 Task: Create a due date automation trigger when advanced on, 2 working days after a card is due add fields with custom field "Resume" set to a number greater than 1 and lower or equal to 10 at 11:00 AM.
Action: Mouse moved to (1218, 93)
Screenshot: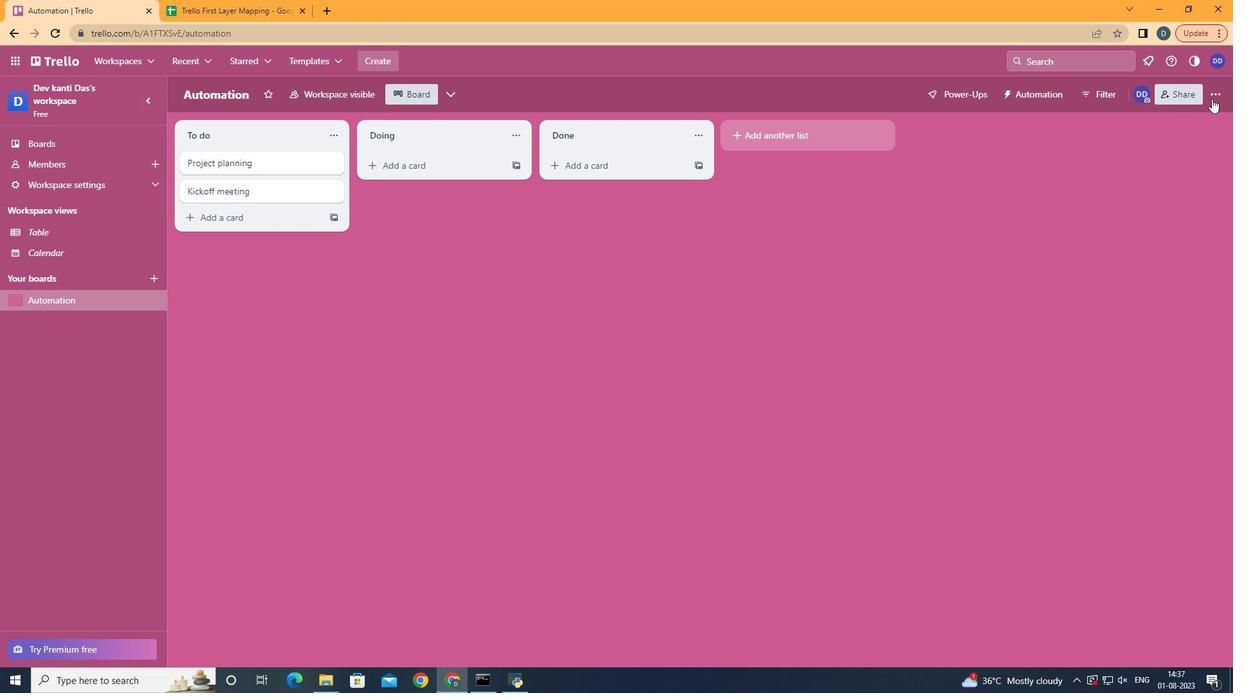 
Action: Mouse pressed left at (1218, 93)
Screenshot: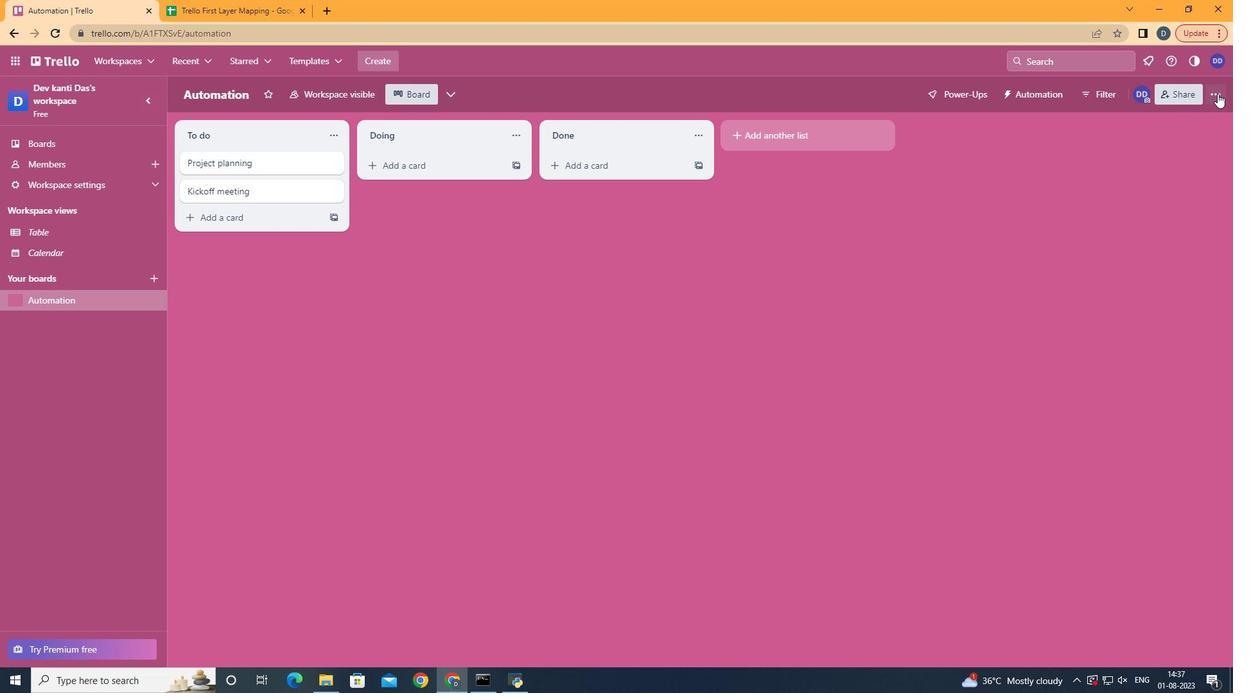 
Action: Mouse moved to (1129, 263)
Screenshot: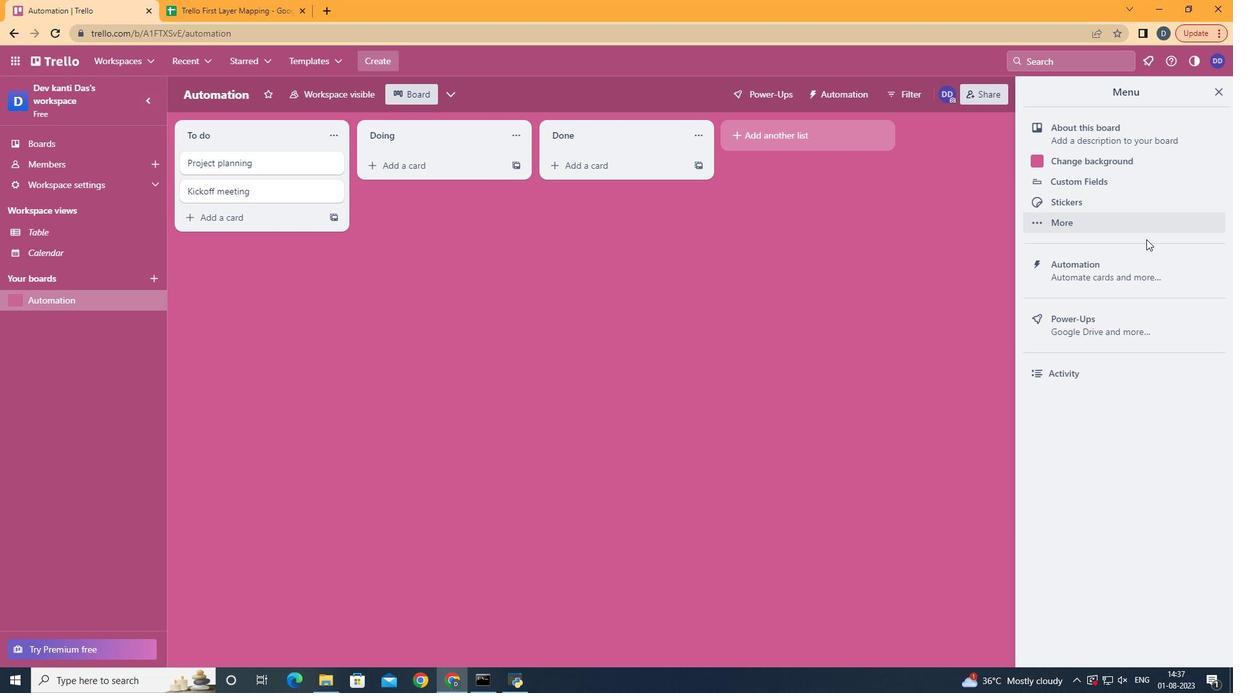 
Action: Mouse pressed left at (1129, 263)
Screenshot: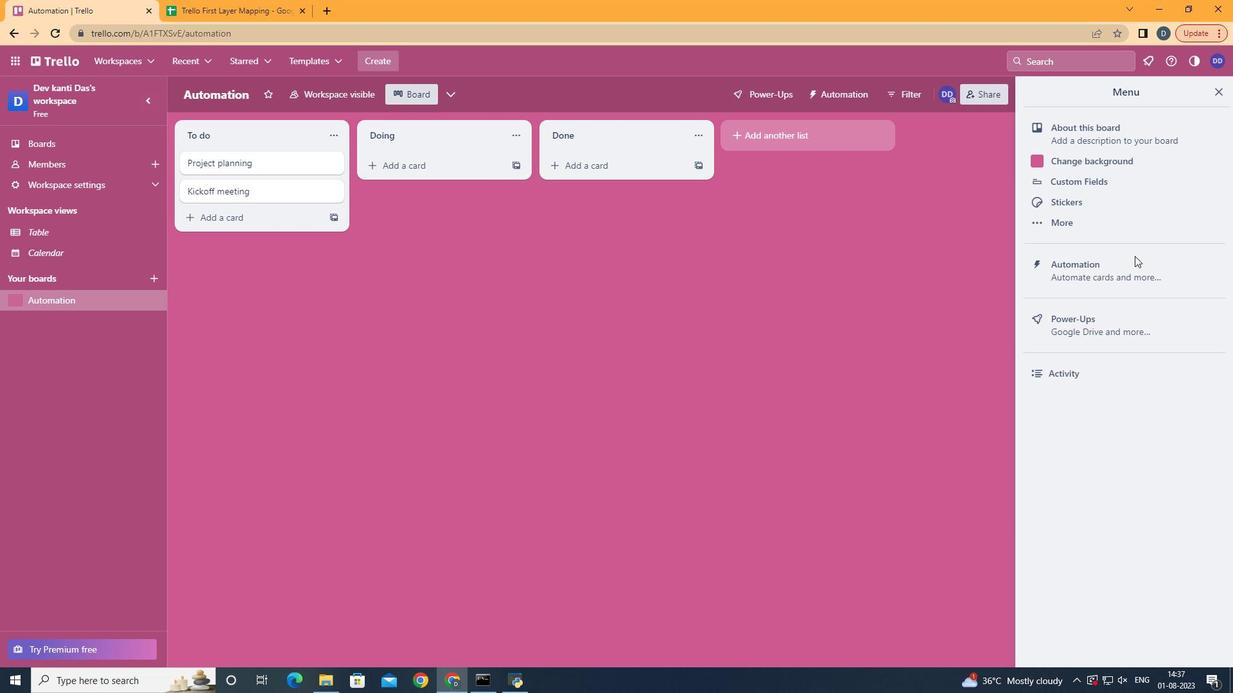 
Action: Mouse moved to (258, 263)
Screenshot: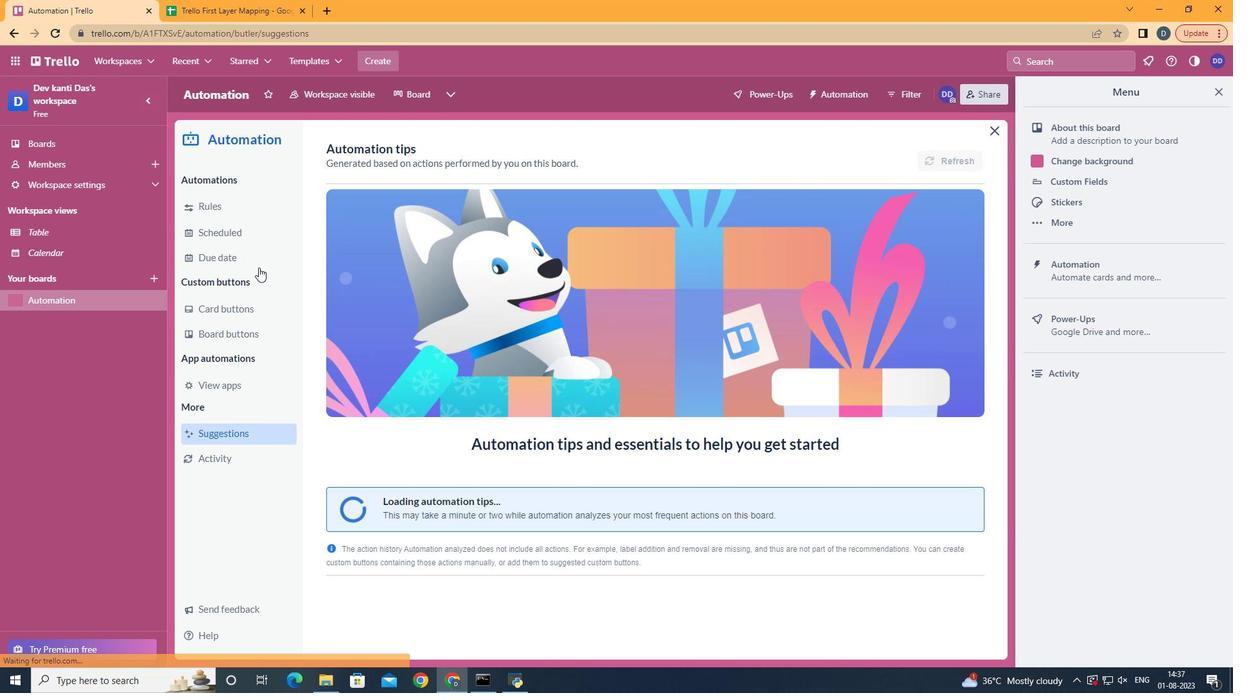 
Action: Mouse pressed left at (258, 263)
Screenshot: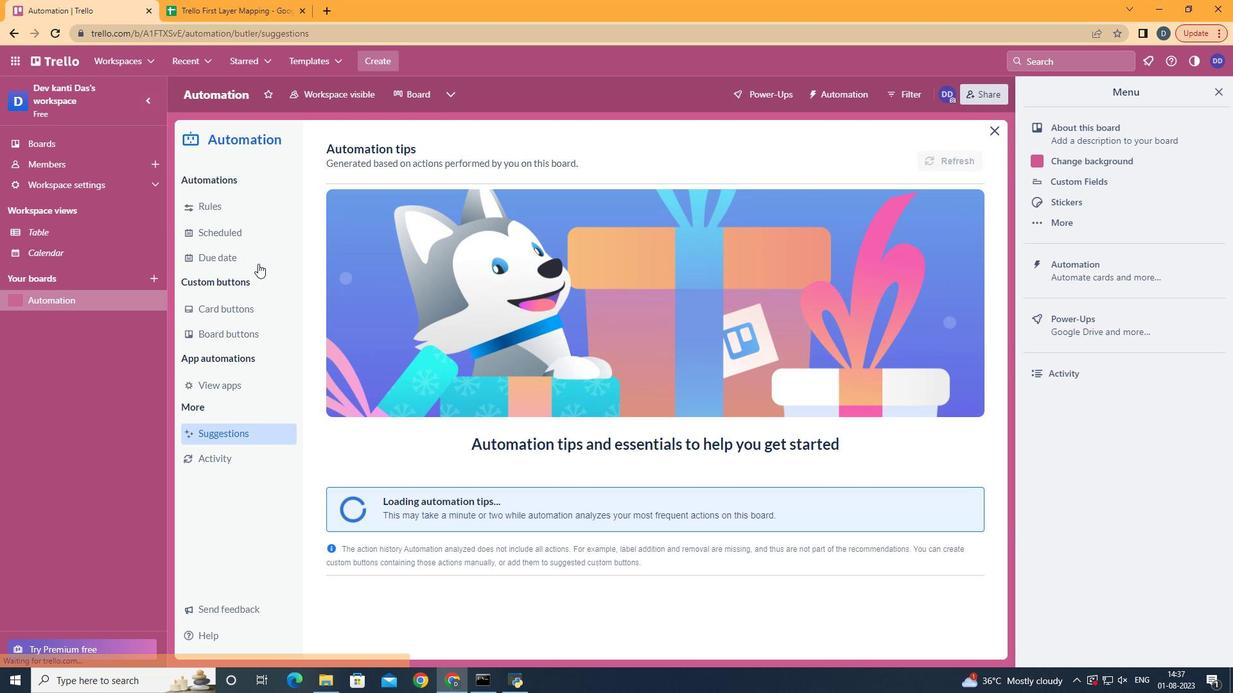 
Action: Mouse moved to (924, 145)
Screenshot: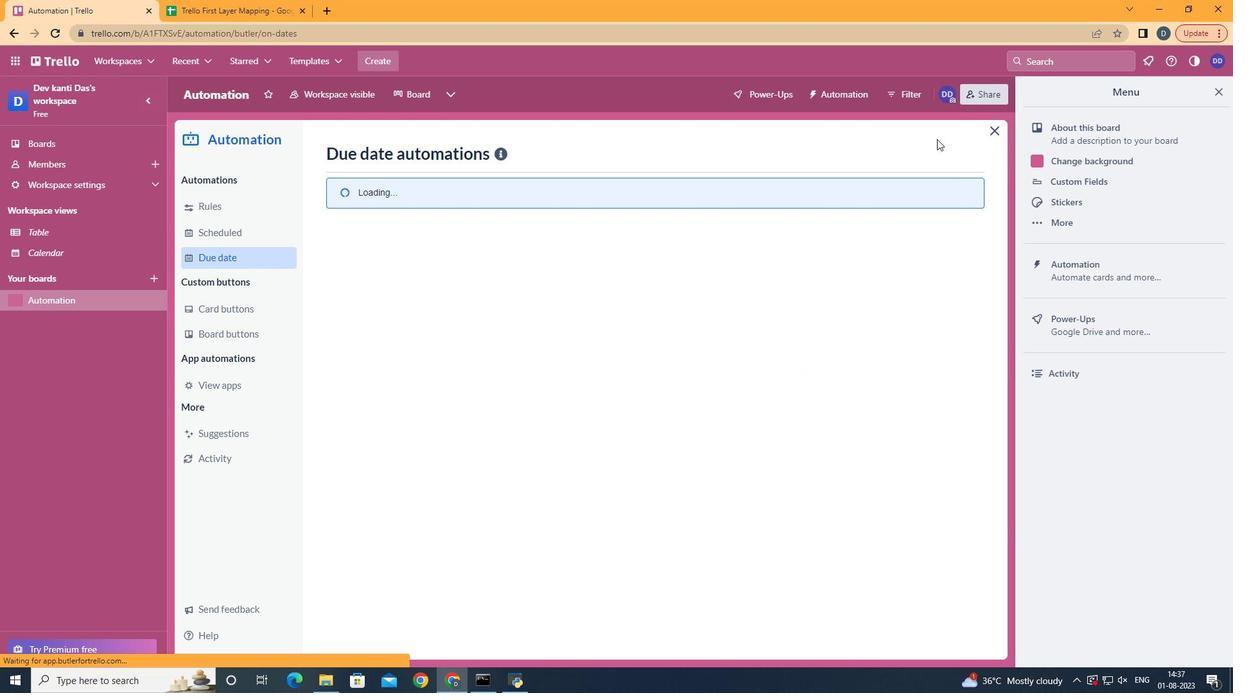 
Action: Mouse pressed left at (924, 145)
Screenshot: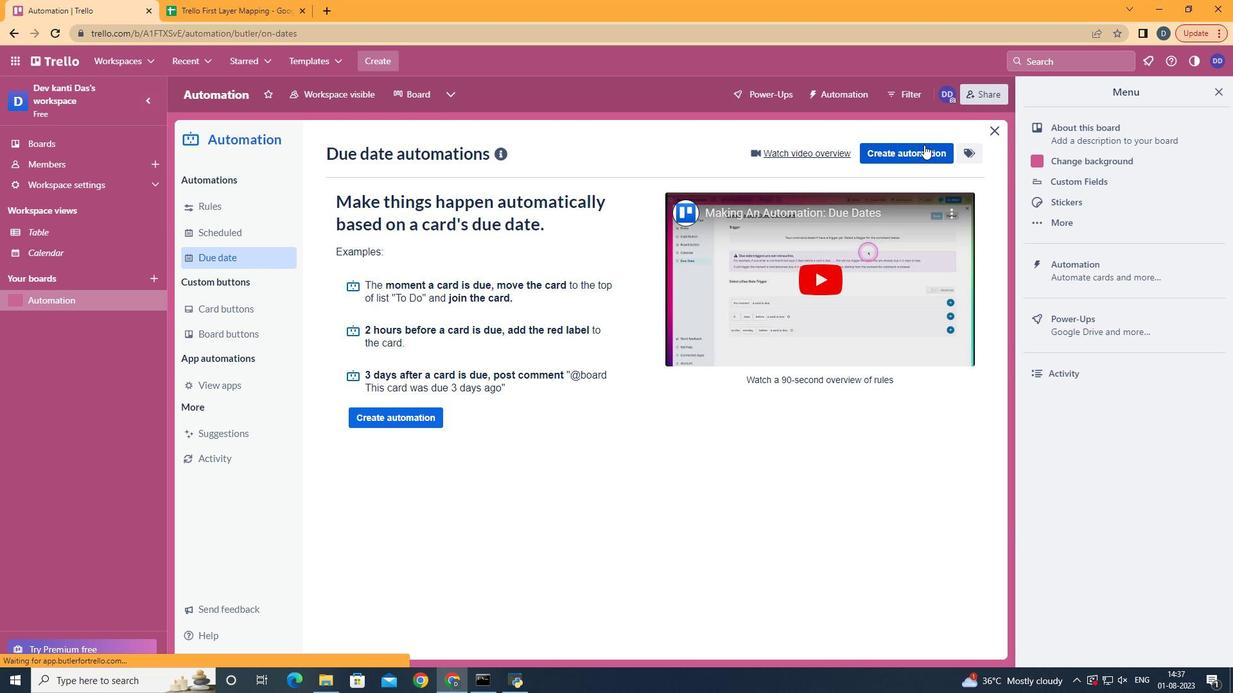 
Action: Mouse moved to (692, 283)
Screenshot: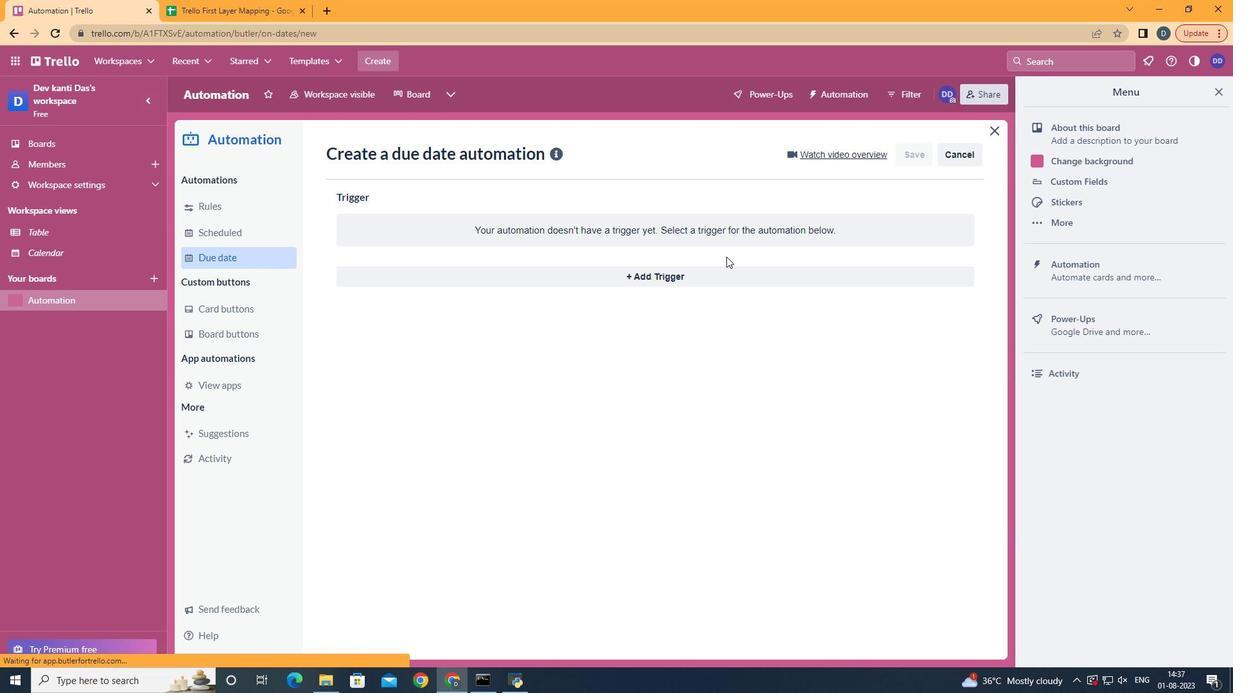 
Action: Mouse pressed left at (692, 283)
Screenshot: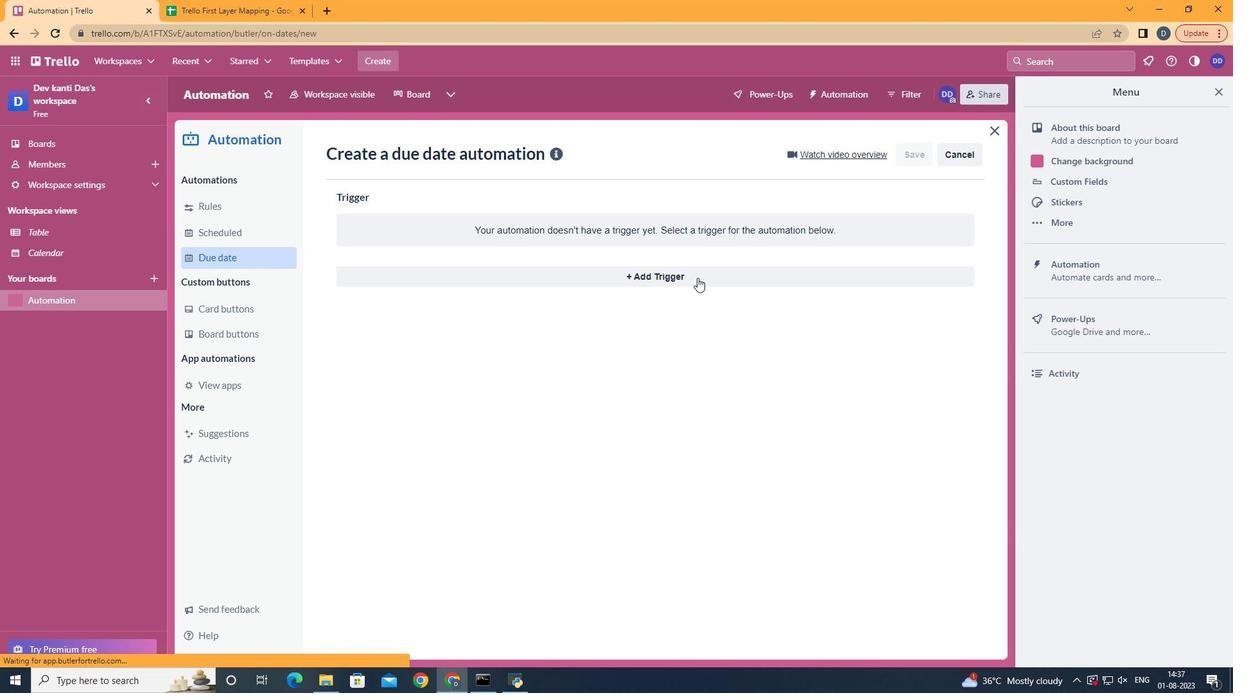 
Action: Mouse moved to (417, 519)
Screenshot: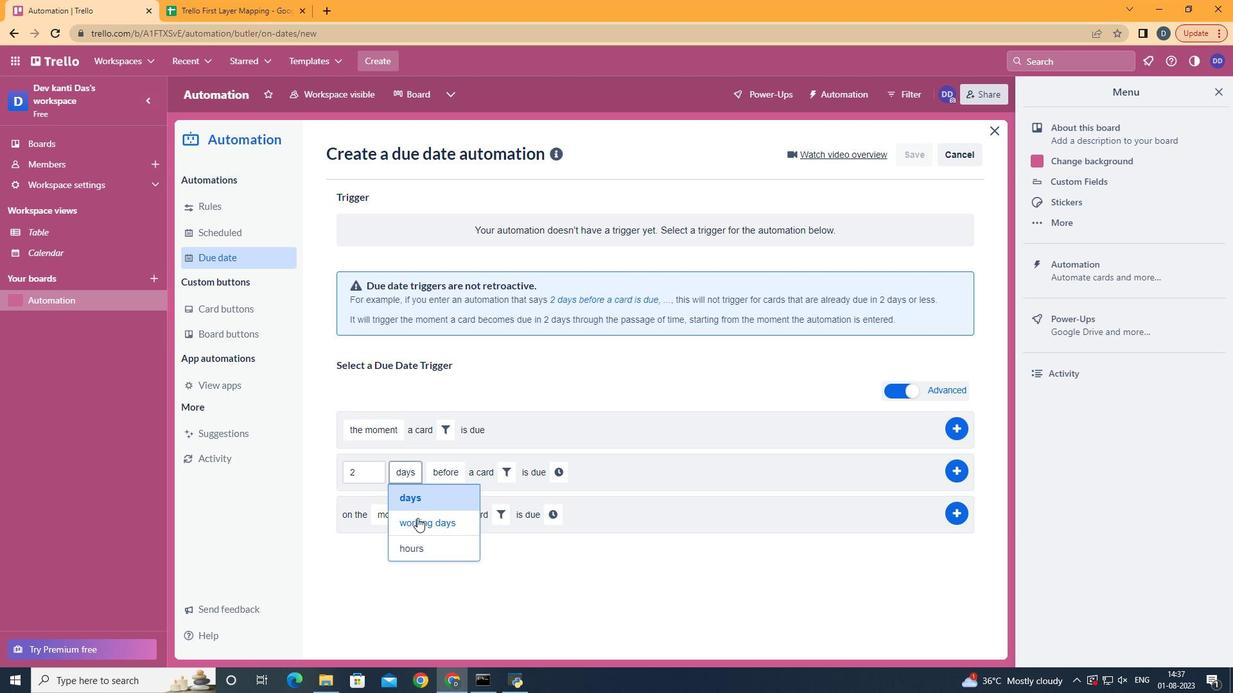 
Action: Mouse pressed left at (417, 519)
Screenshot: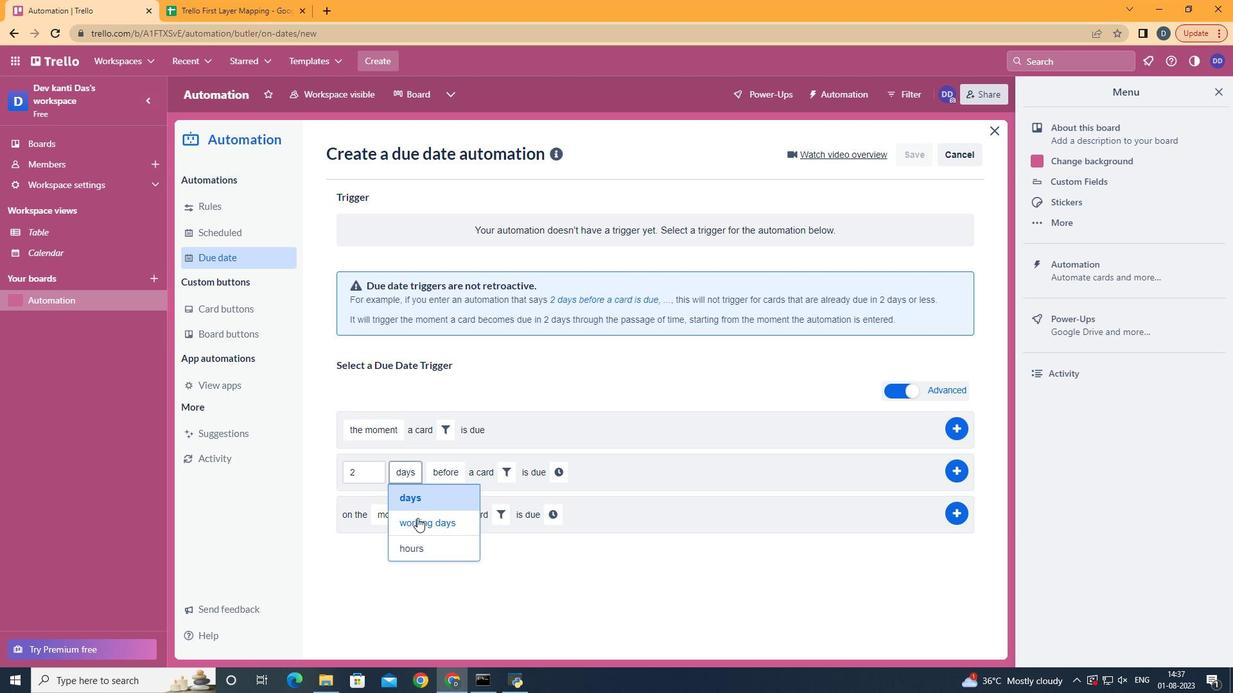 
Action: Mouse moved to (485, 522)
Screenshot: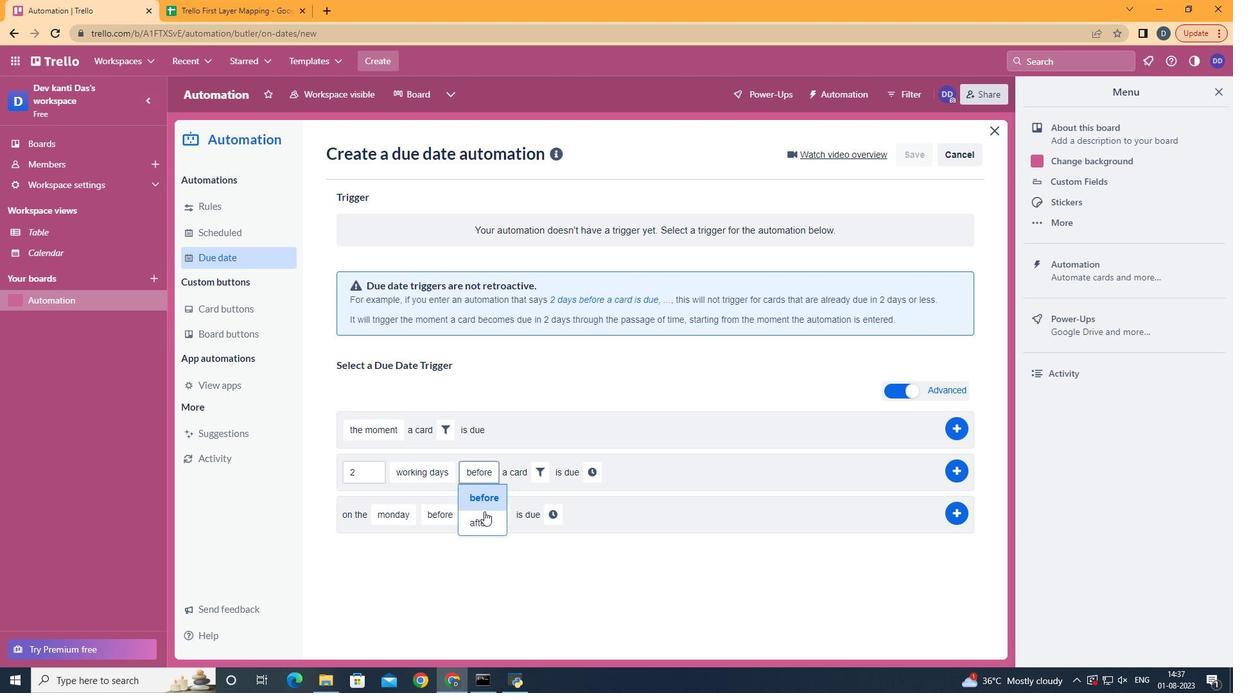 
Action: Mouse pressed left at (485, 522)
Screenshot: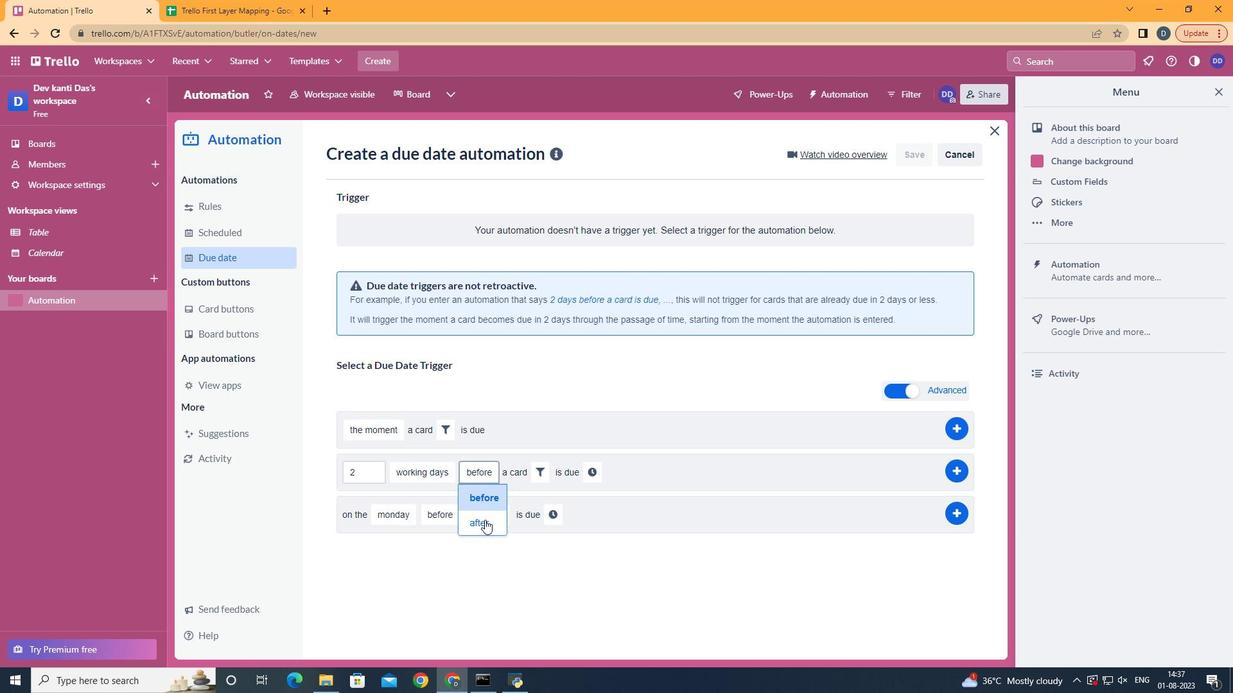 
Action: Mouse moved to (542, 480)
Screenshot: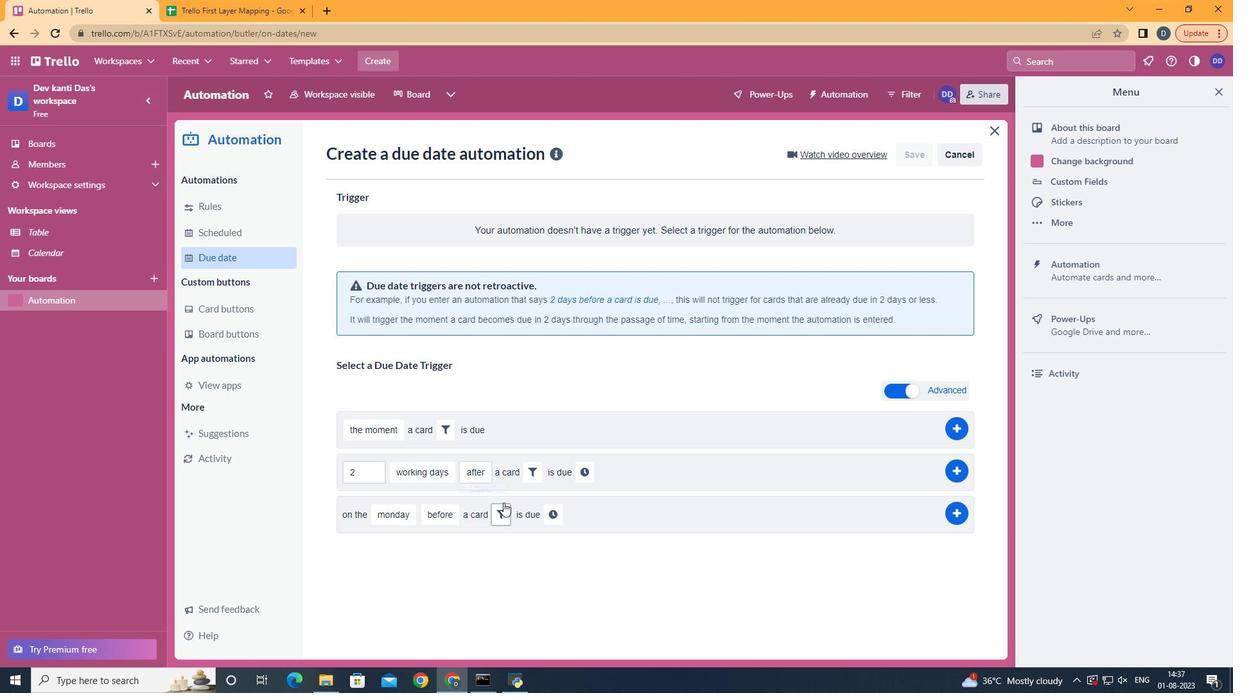 
Action: Mouse pressed left at (542, 480)
Screenshot: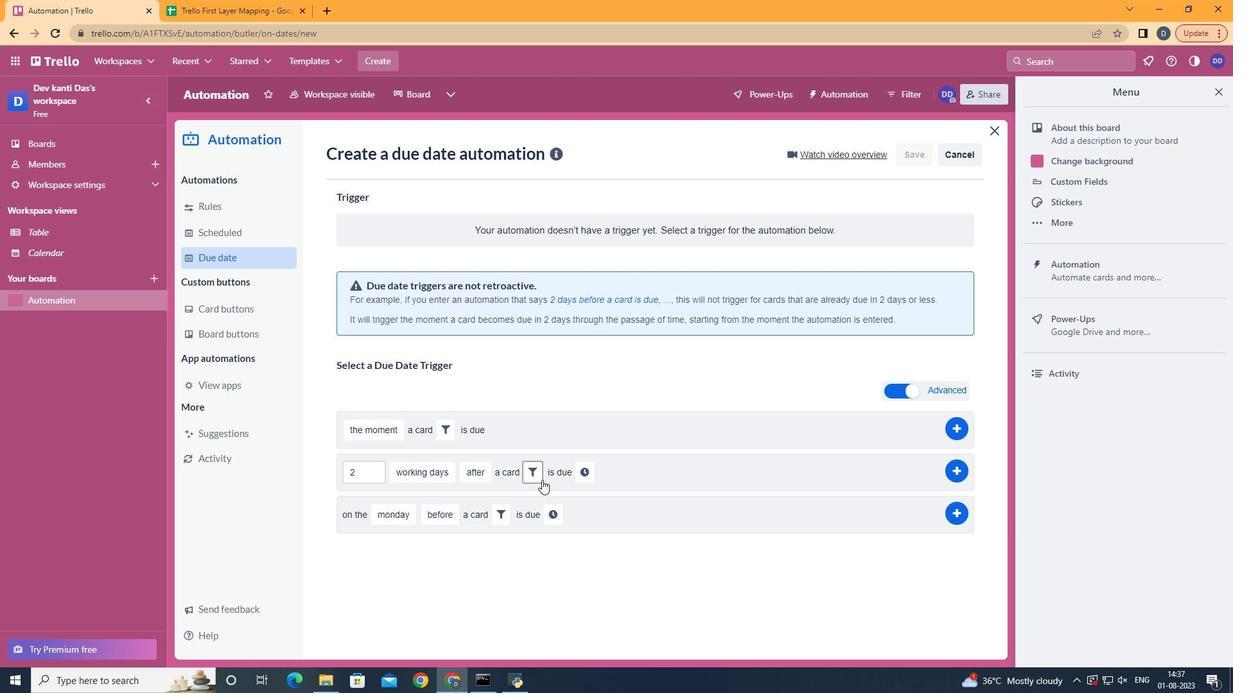 
Action: Mouse moved to (735, 514)
Screenshot: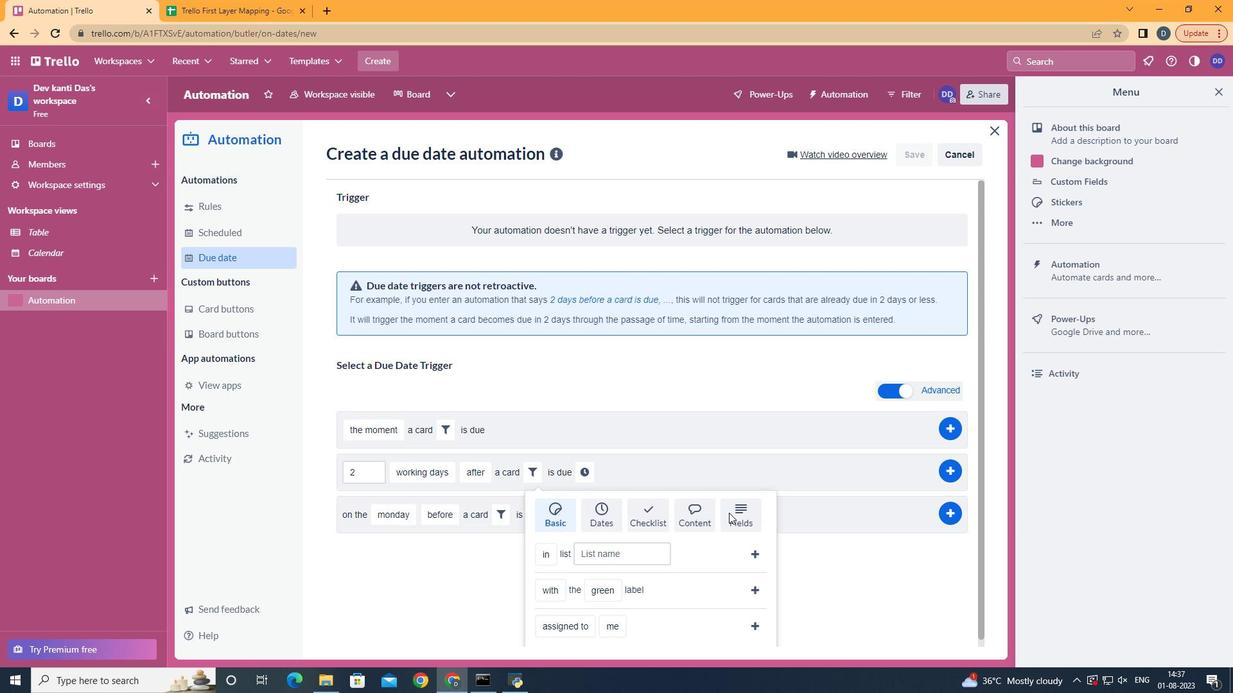 
Action: Mouse pressed left at (735, 514)
Screenshot: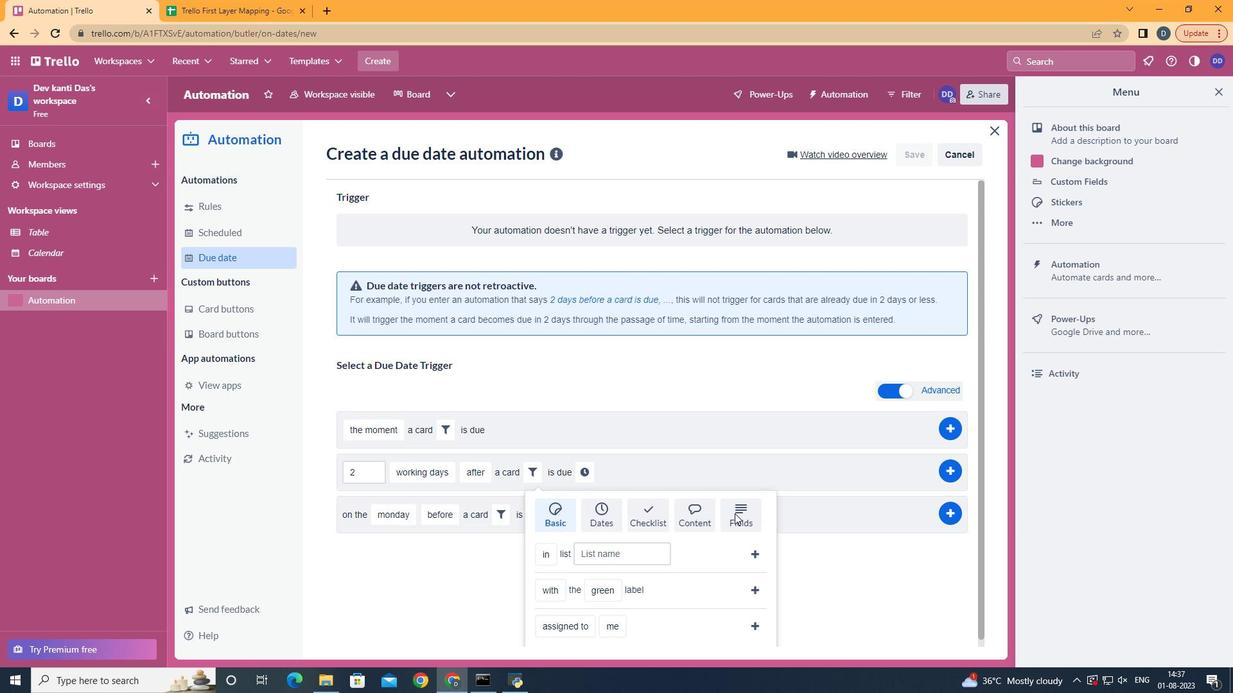 
Action: Mouse scrolled (735, 513) with delta (0, 0)
Screenshot: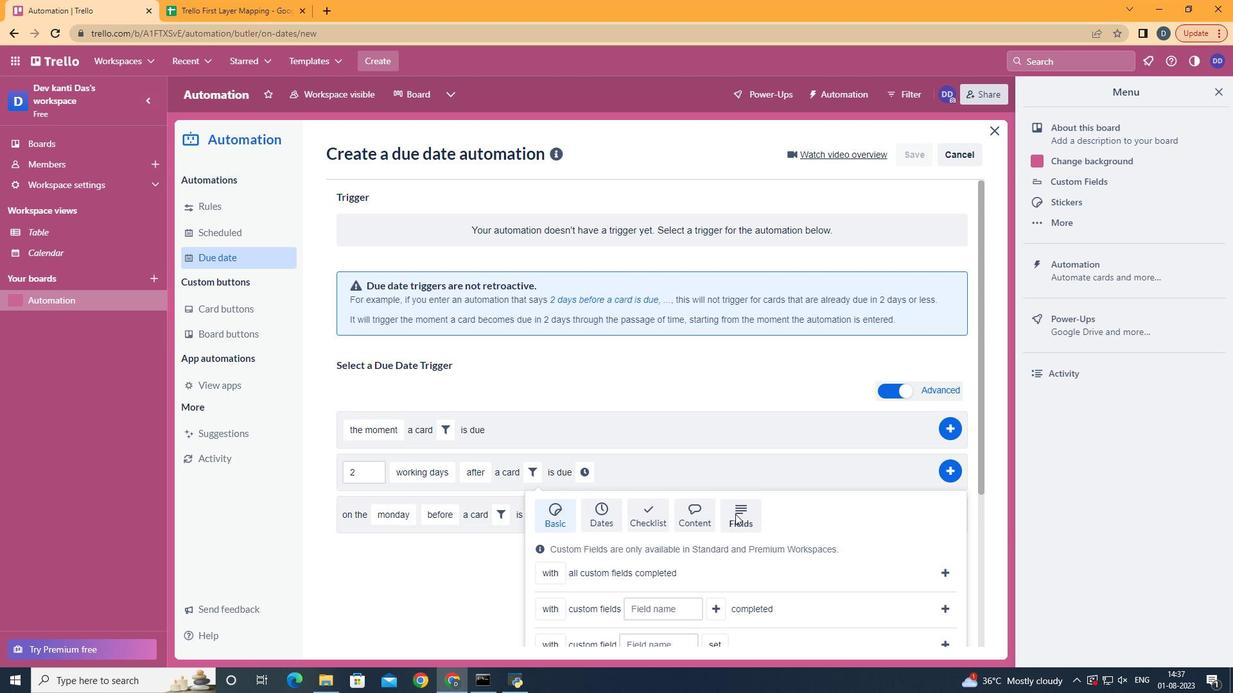 
Action: Mouse scrolled (735, 513) with delta (0, 0)
Screenshot: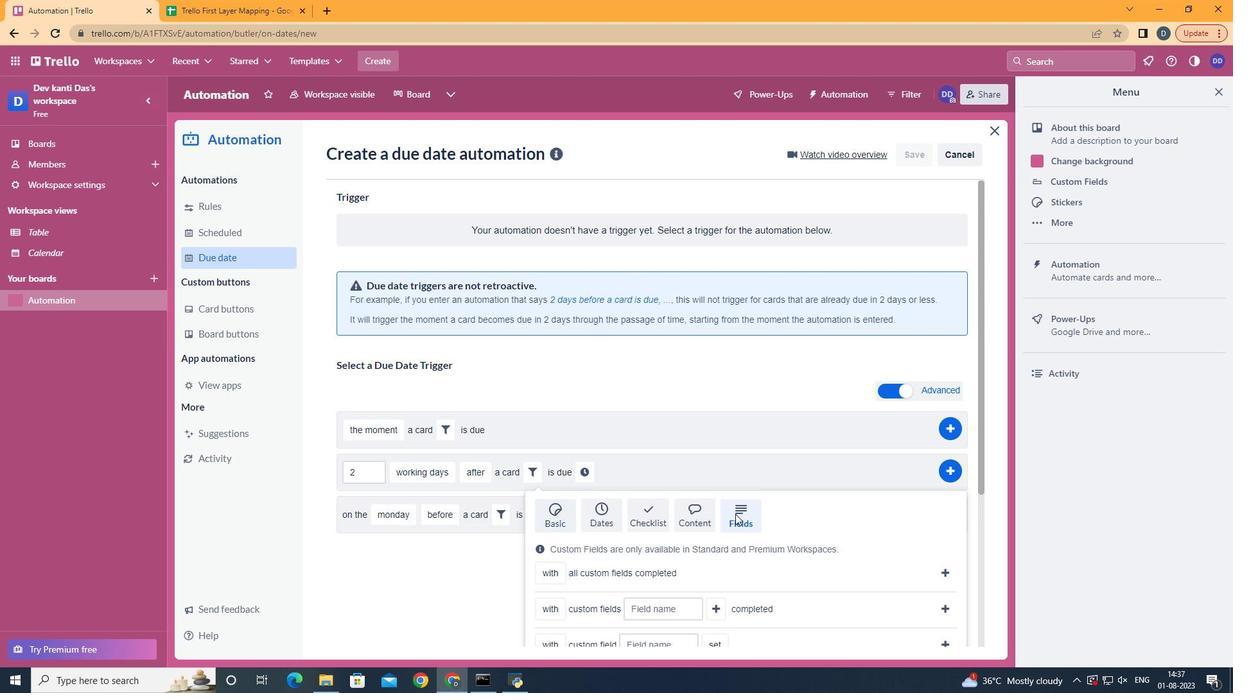 
Action: Mouse scrolled (735, 513) with delta (0, 0)
Screenshot: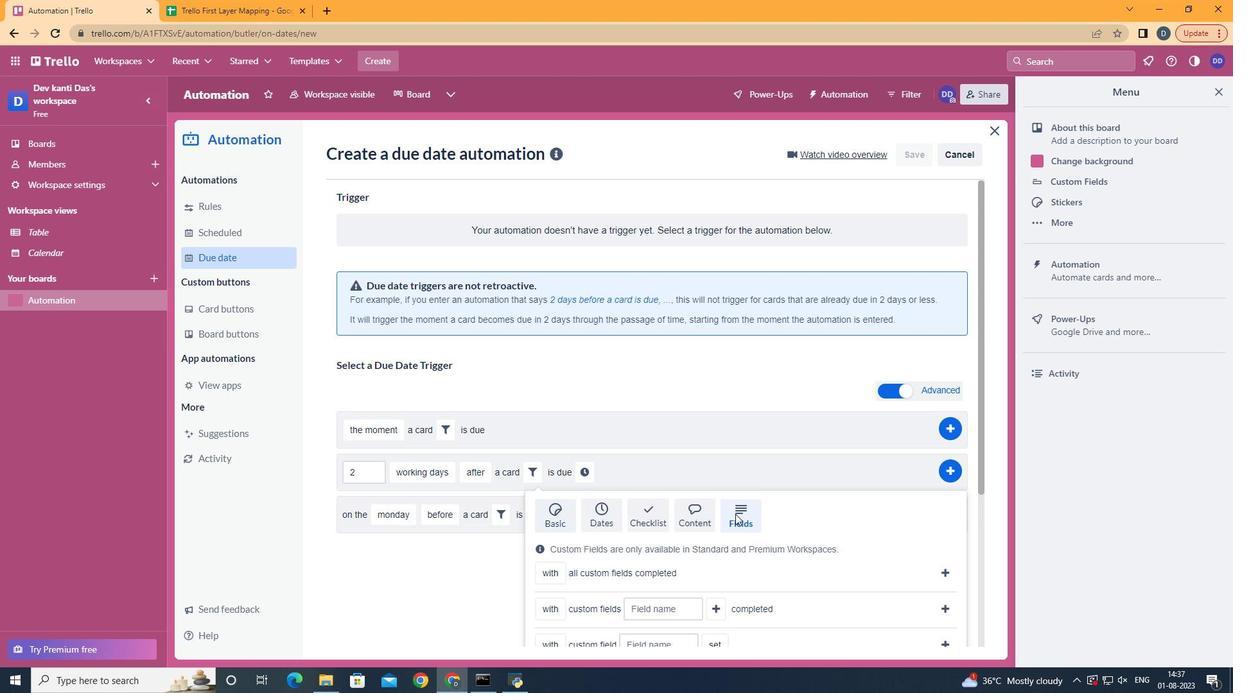 
Action: Mouse scrolled (735, 513) with delta (0, 0)
Screenshot: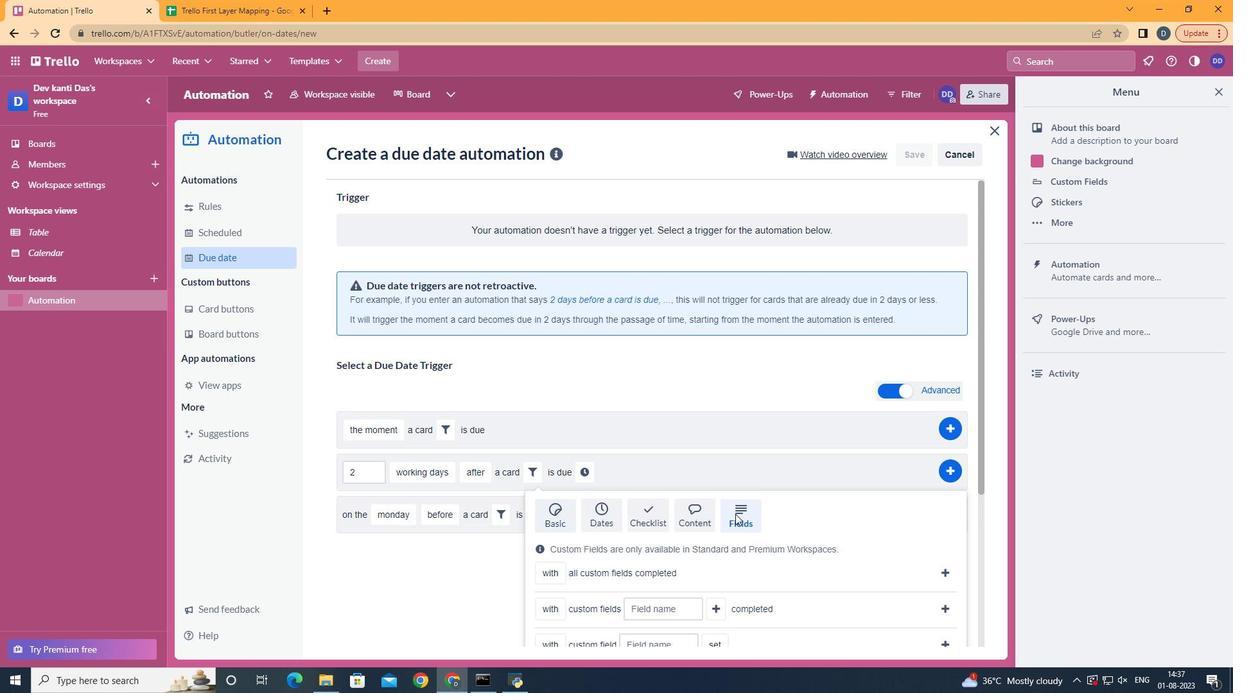 
Action: Mouse scrolled (735, 513) with delta (0, 0)
Screenshot: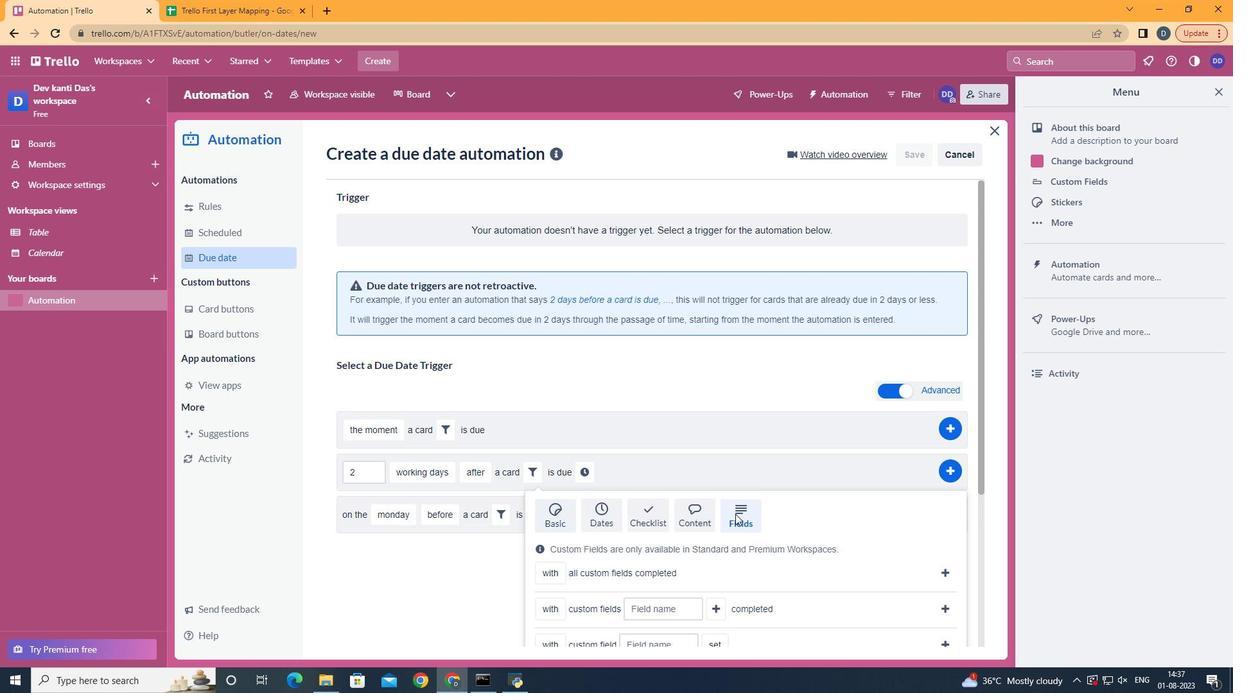 
Action: Mouse scrolled (735, 513) with delta (0, 0)
Screenshot: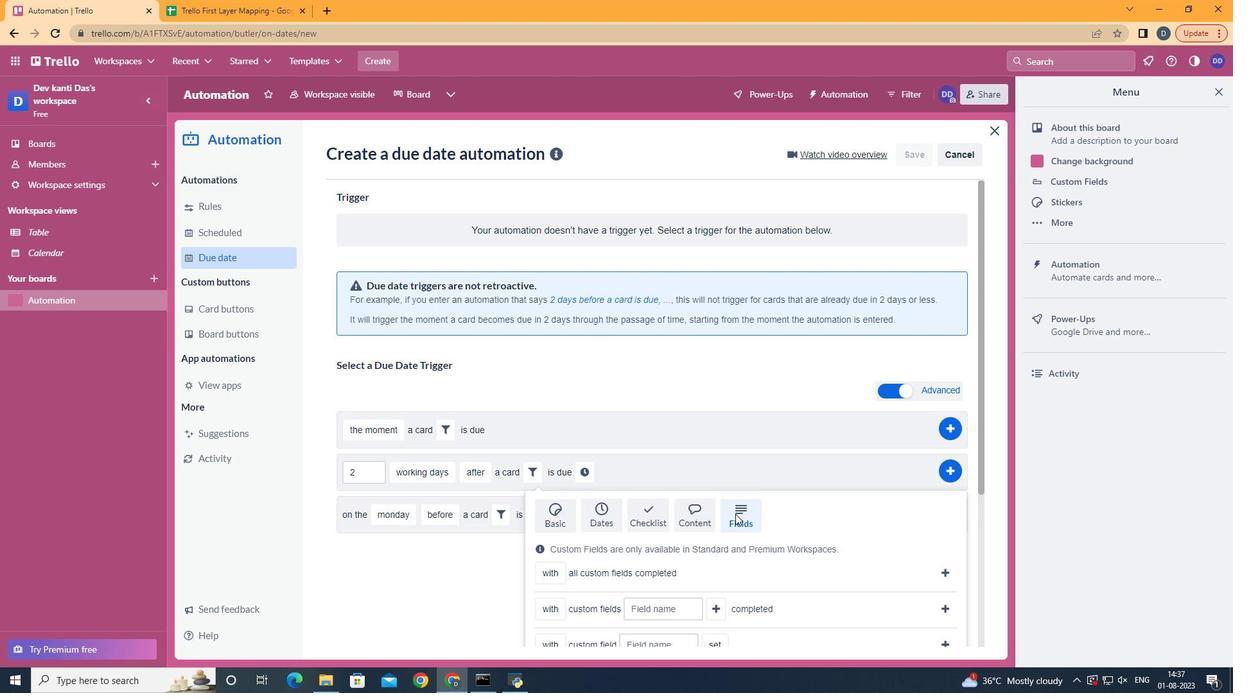 
Action: Mouse moved to (561, 551)
Screenshot: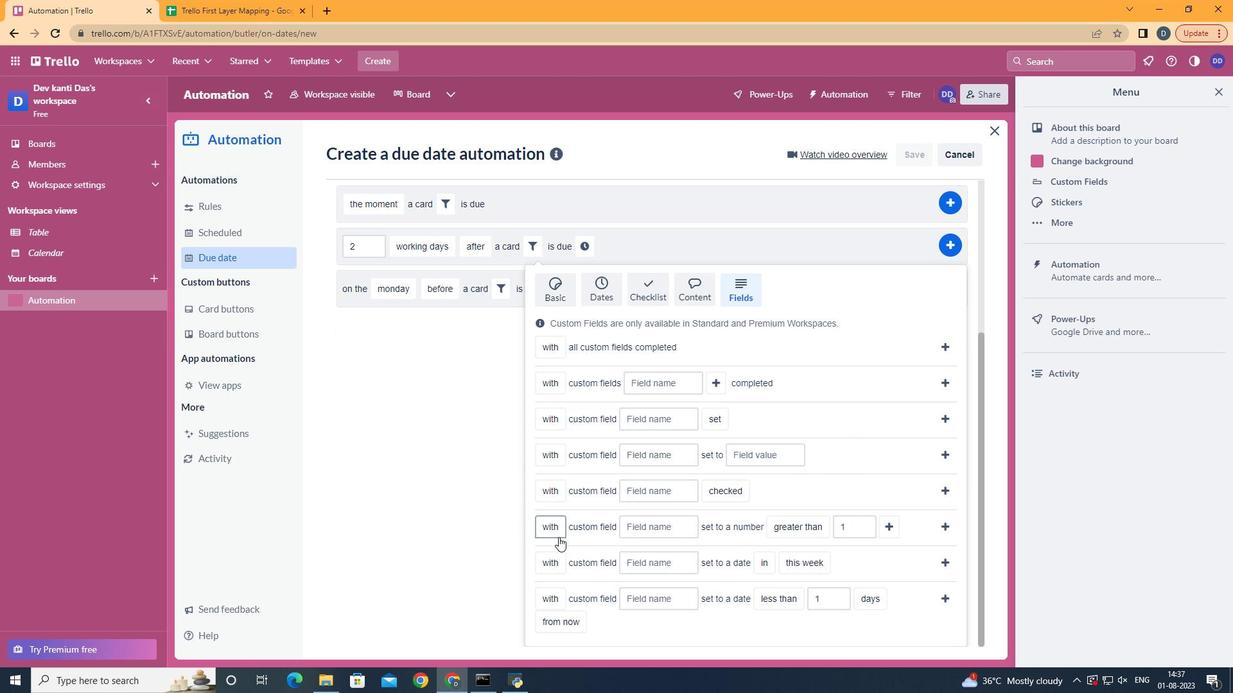 
Action: Mouse pressed left at (561, 551)
Screenshot: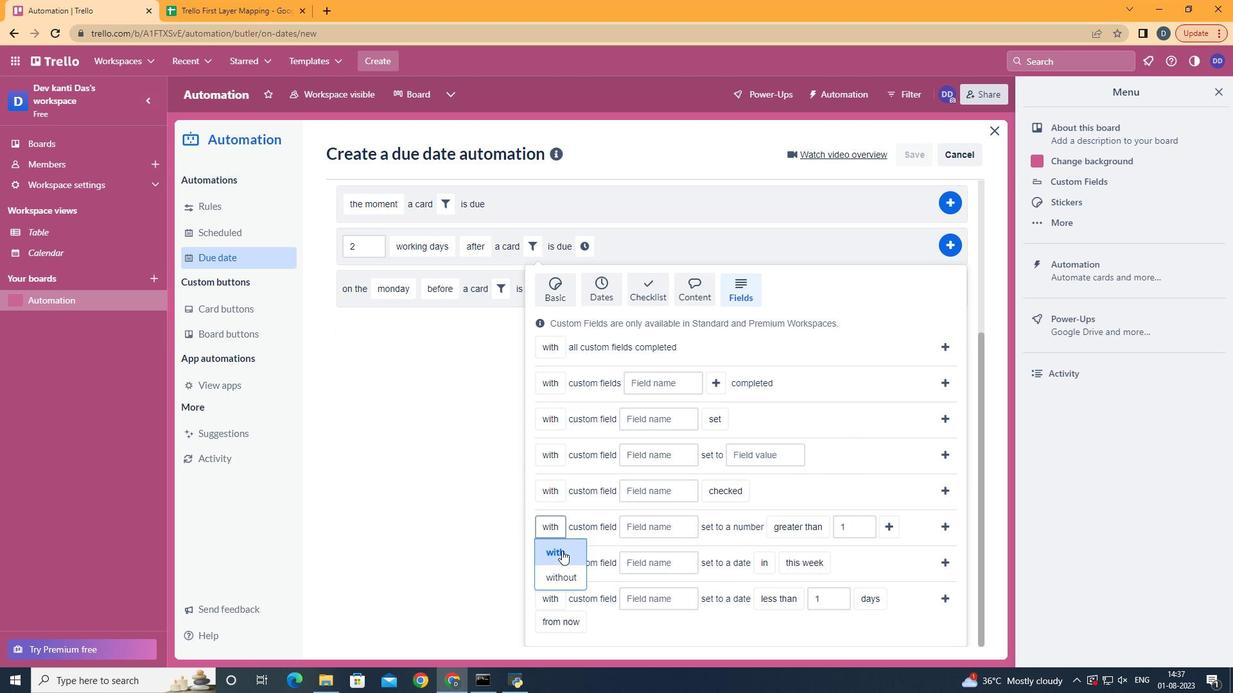 
Action: Mouse moved to (657, 521)
Screenshot: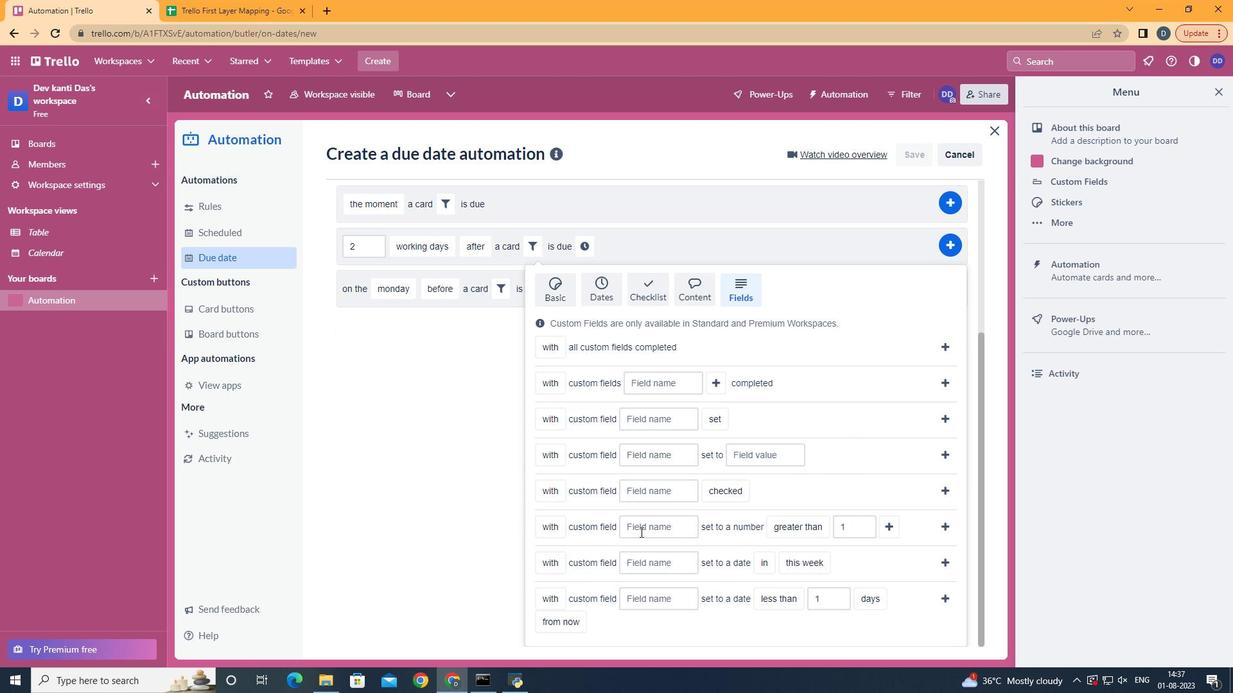 
Action: Mouse pressed left at (657, 521)
Screenshot: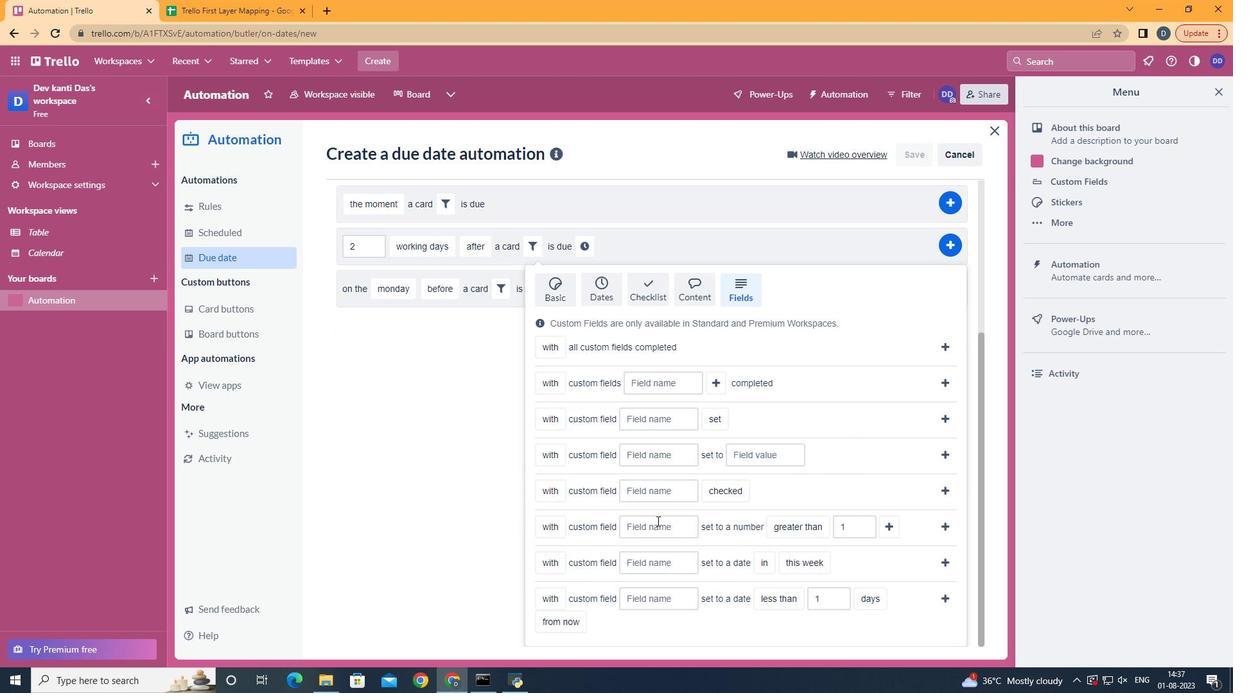 
Action: Mouse moved to (657, 521)
Screenshot: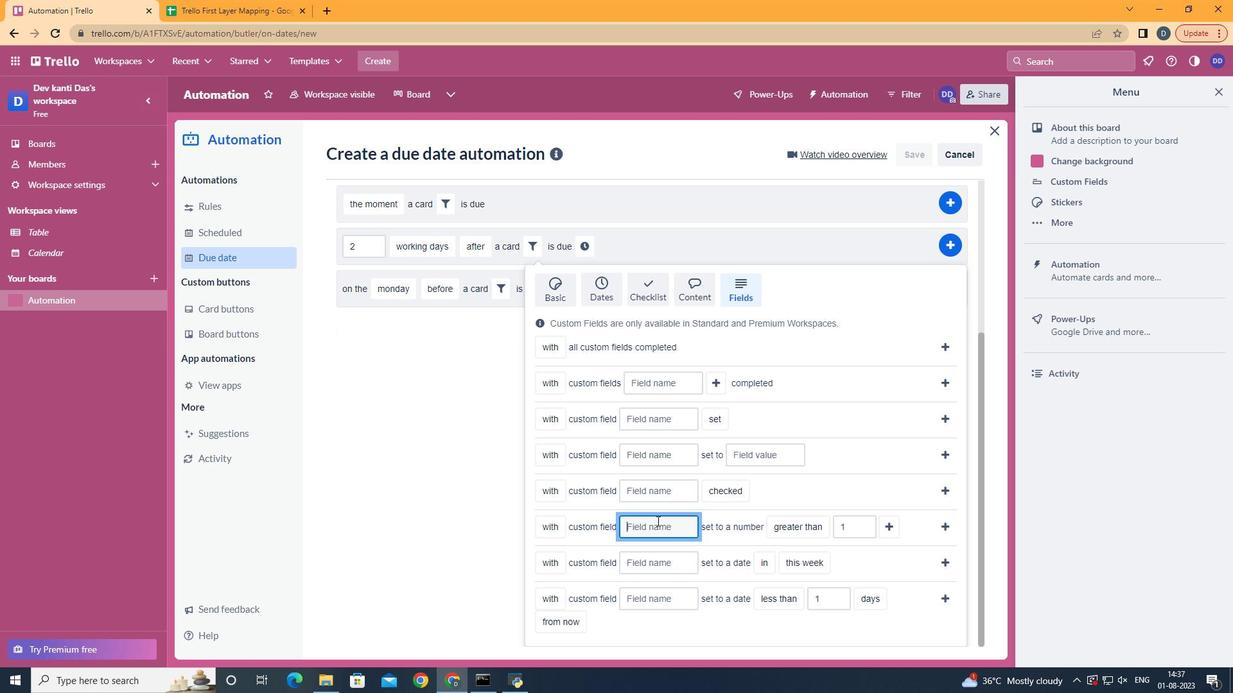 
Action: Key pressed <Key.shift>Resume
Screenshot: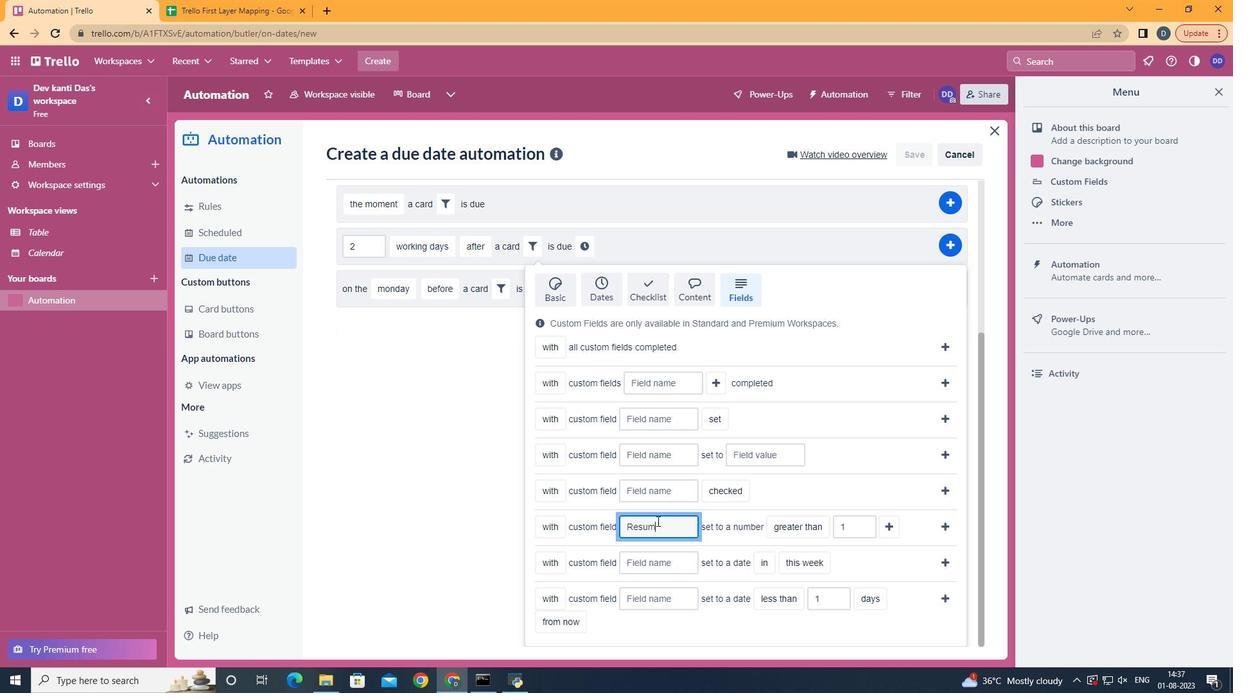 
Action: Mouse moved to (798, 550)
Screenshot: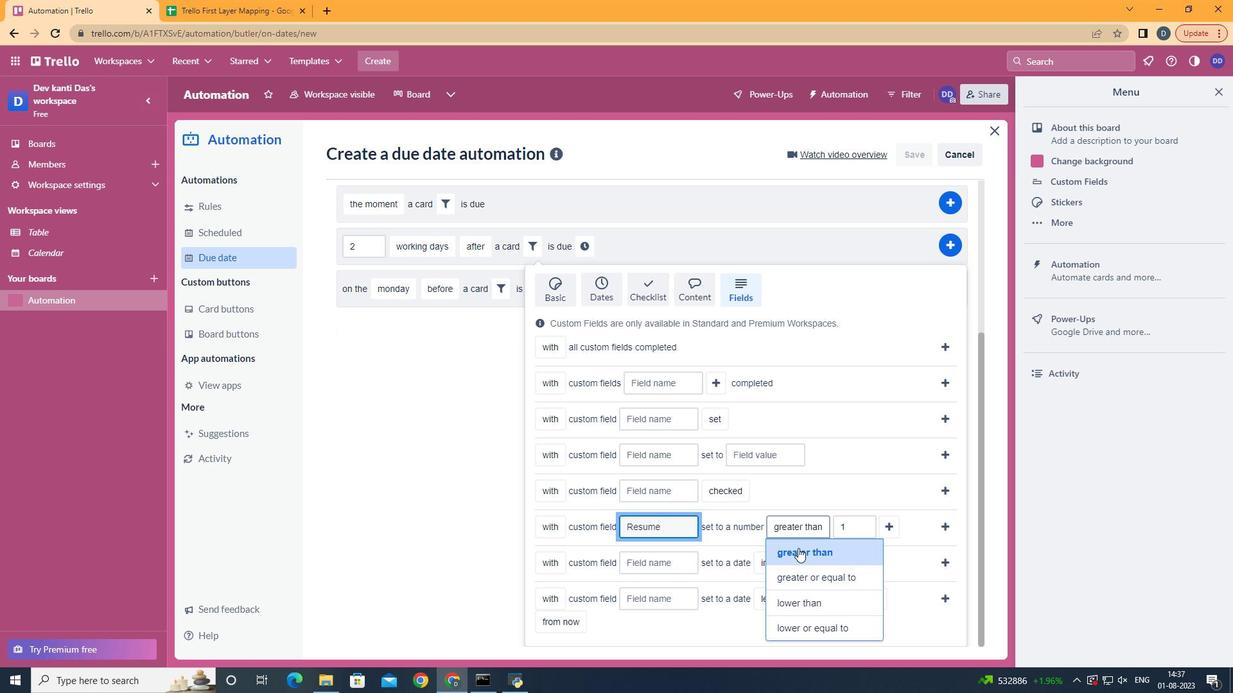 
Action: Mouse pressed left at (798, 550)
Screenshot: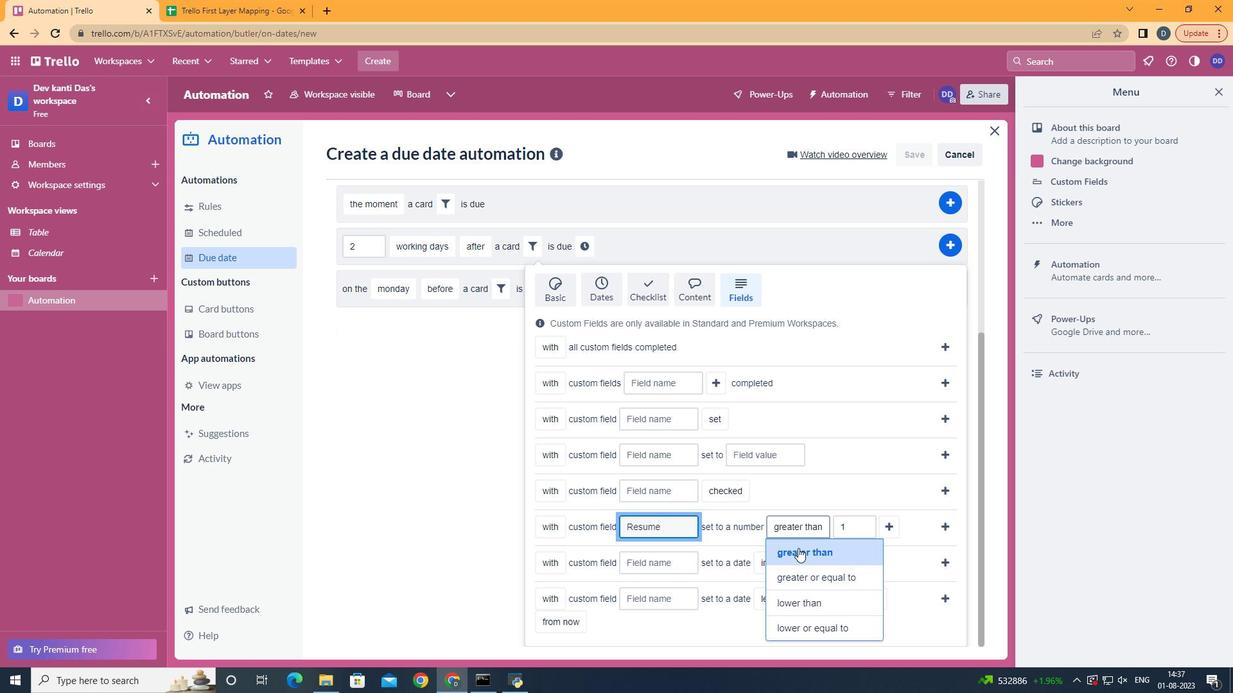 
Action: Mouse moved to (897, 522)
Screenshot: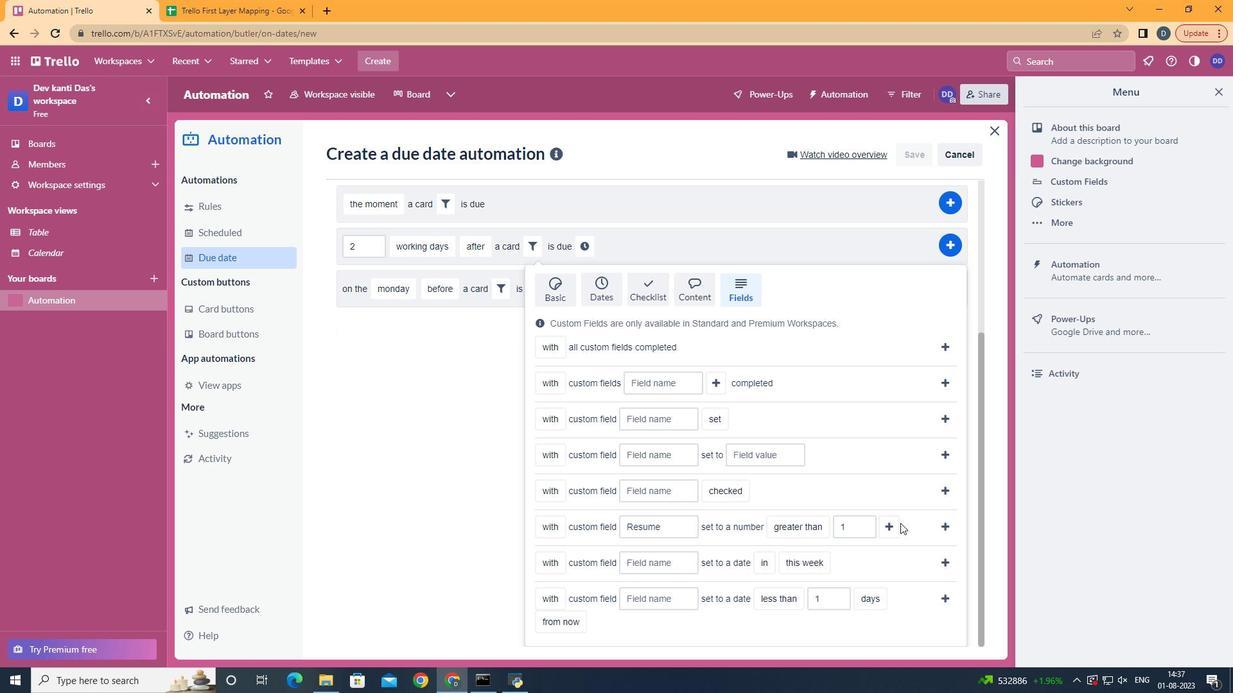
Action: Mouse pressed left at (897, 522)
Screenshot: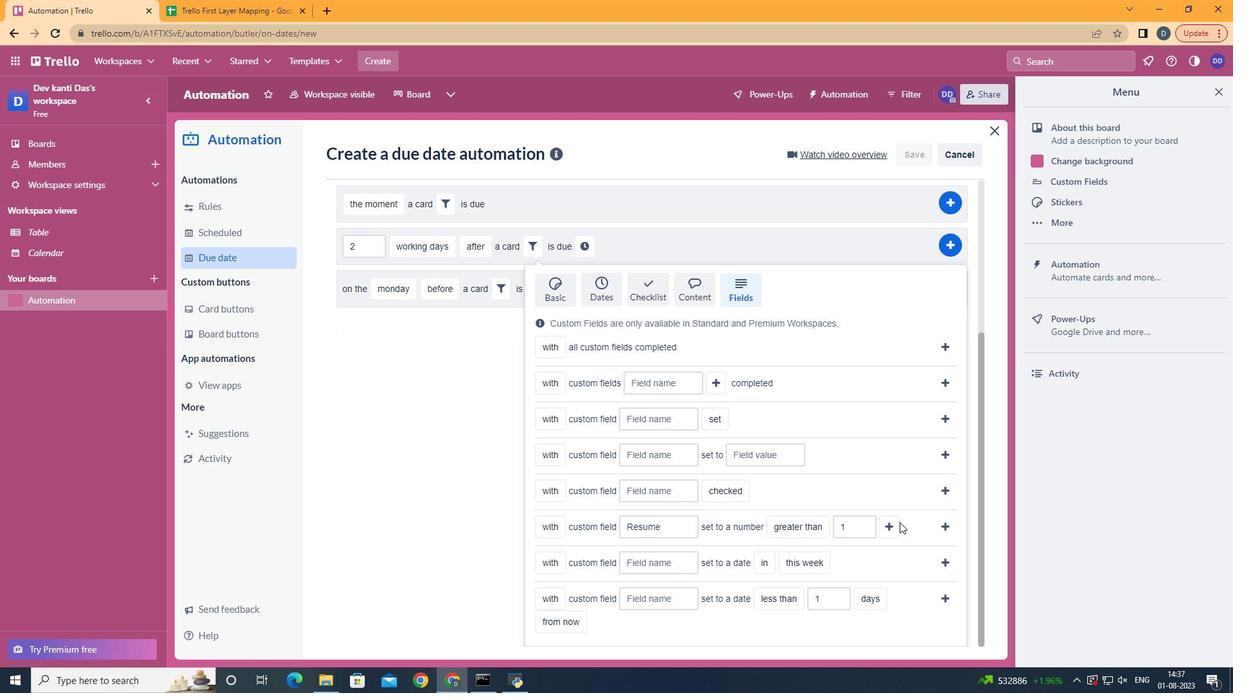 
Action: Mouse moved to (604, 476)
Screenshot: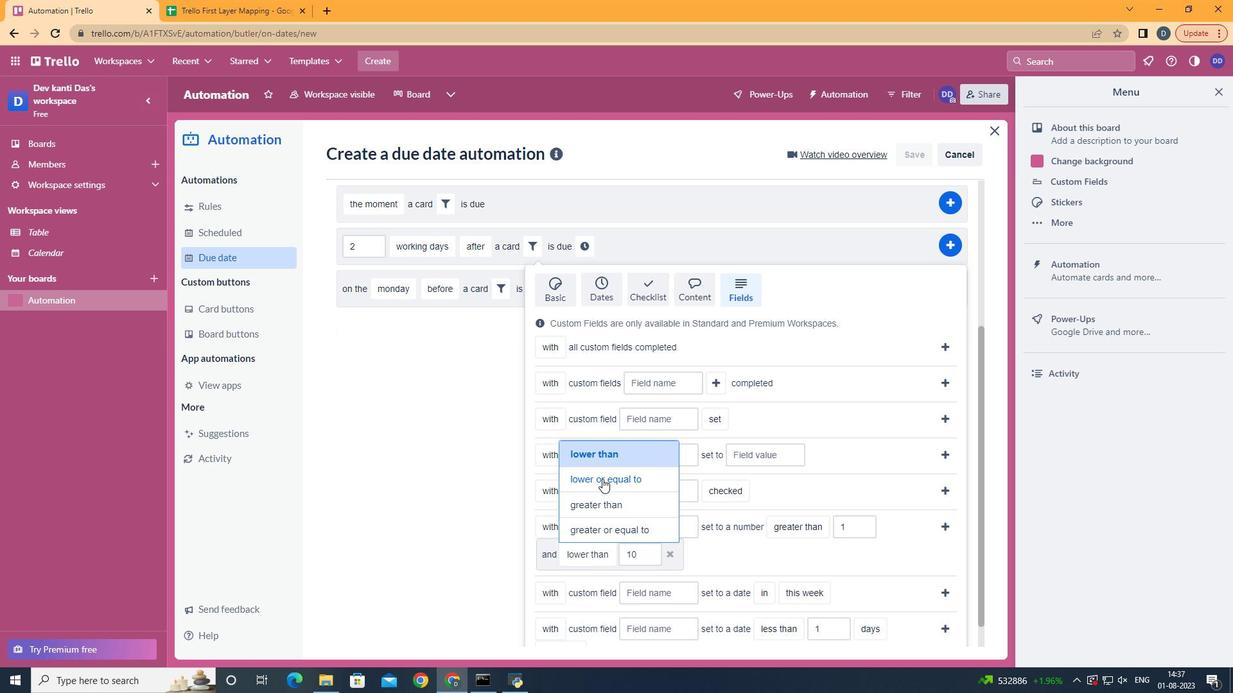 
Action: Mouse pressed left at (604, 476)
Screenshot: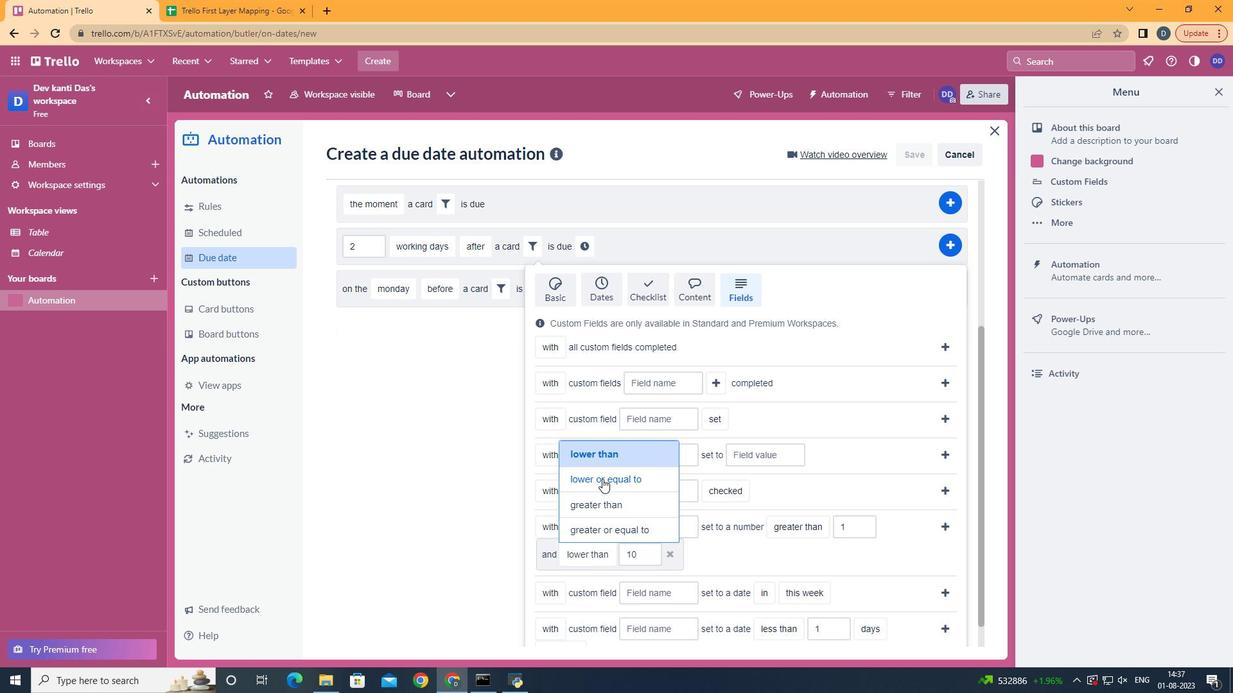 
Action: Mouse moved to (944, 527)
Screenshot: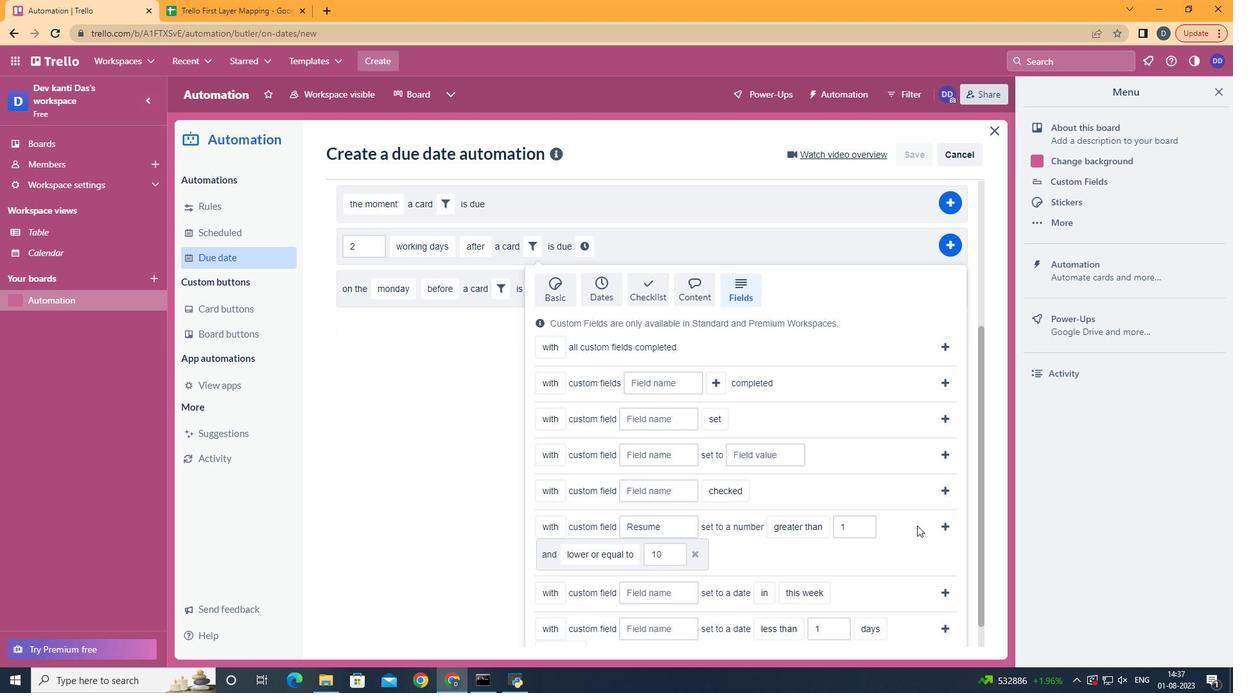 
Action: Mouse pressed left at (944, 527)
Screenshot: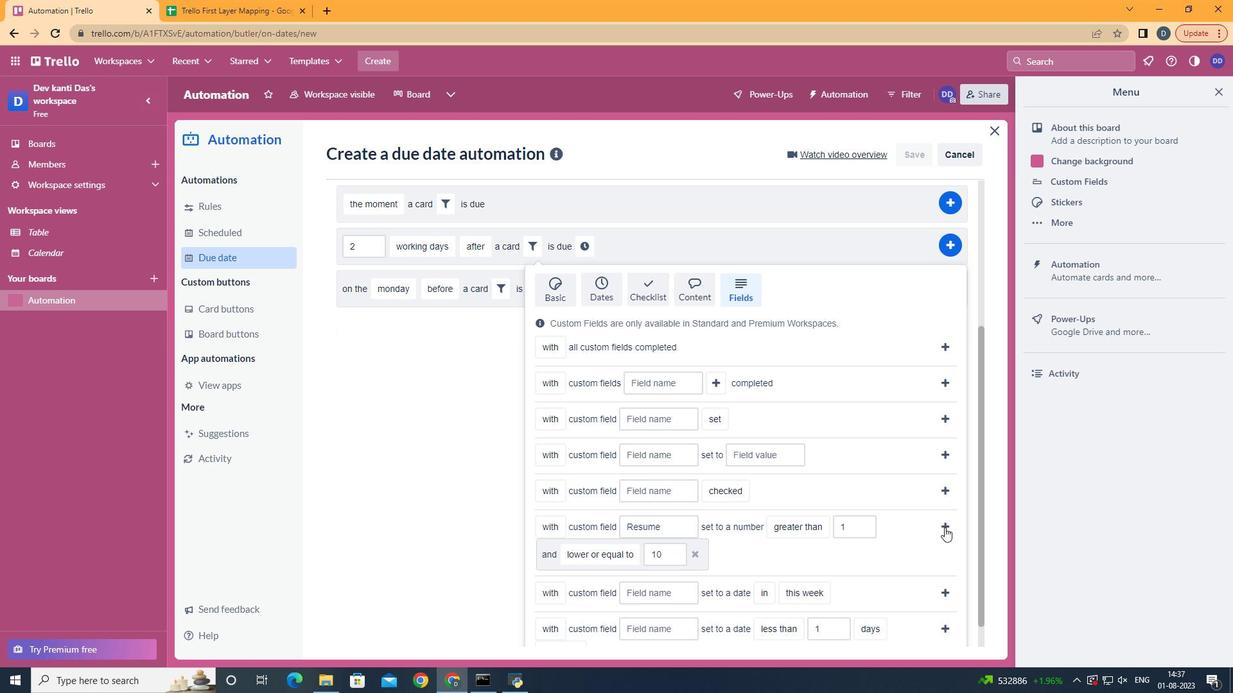 
Action: Mouse moved to (353, 497)
Screenshot: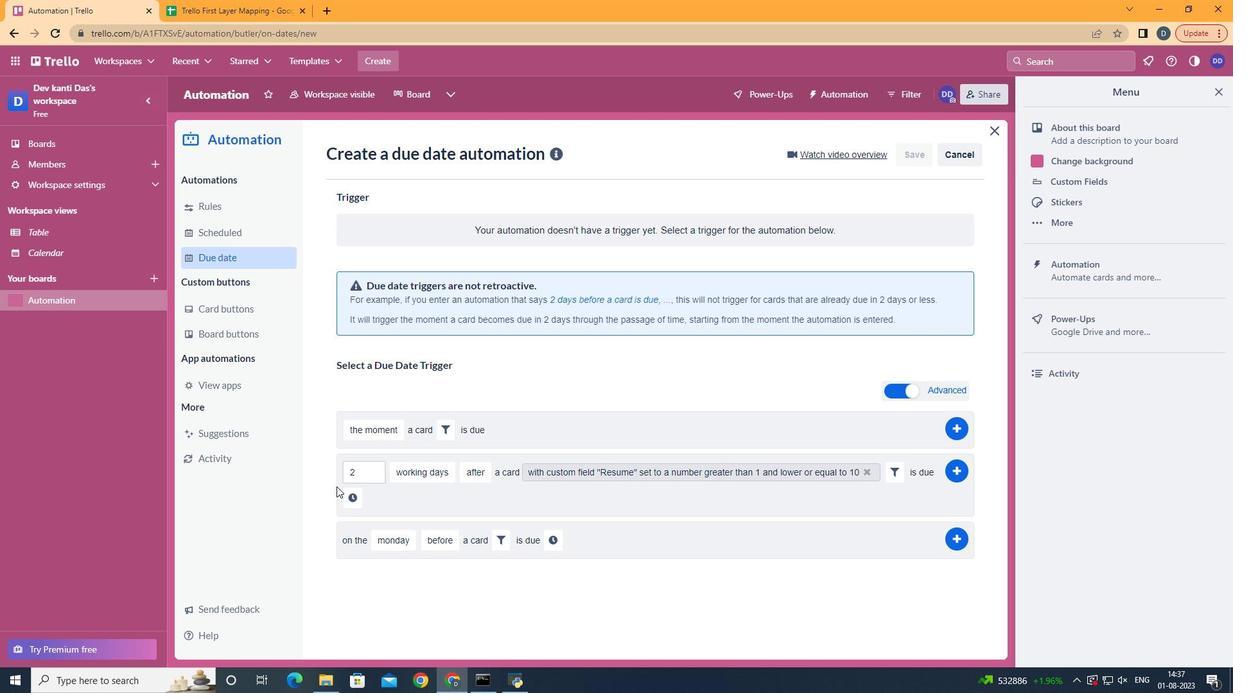 
Action: Mouse pressed left at (353, 497)
Screenshot: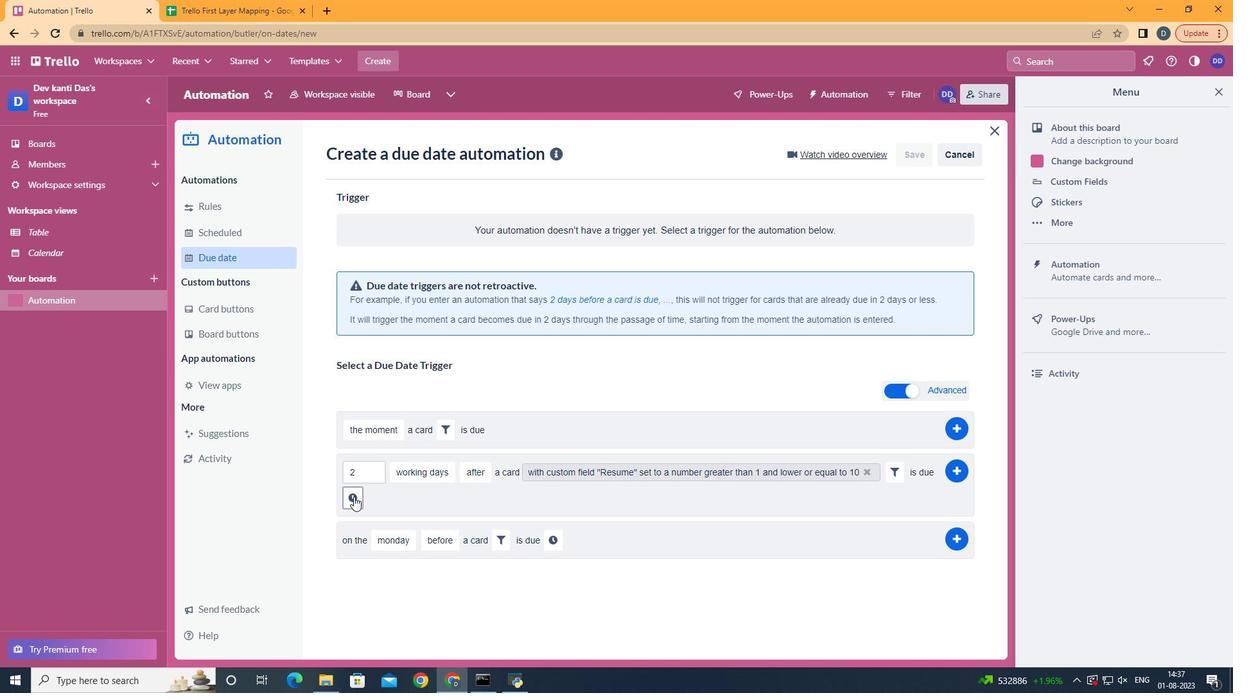 
Action: Mouse moved to (393, 499)
Screenshot: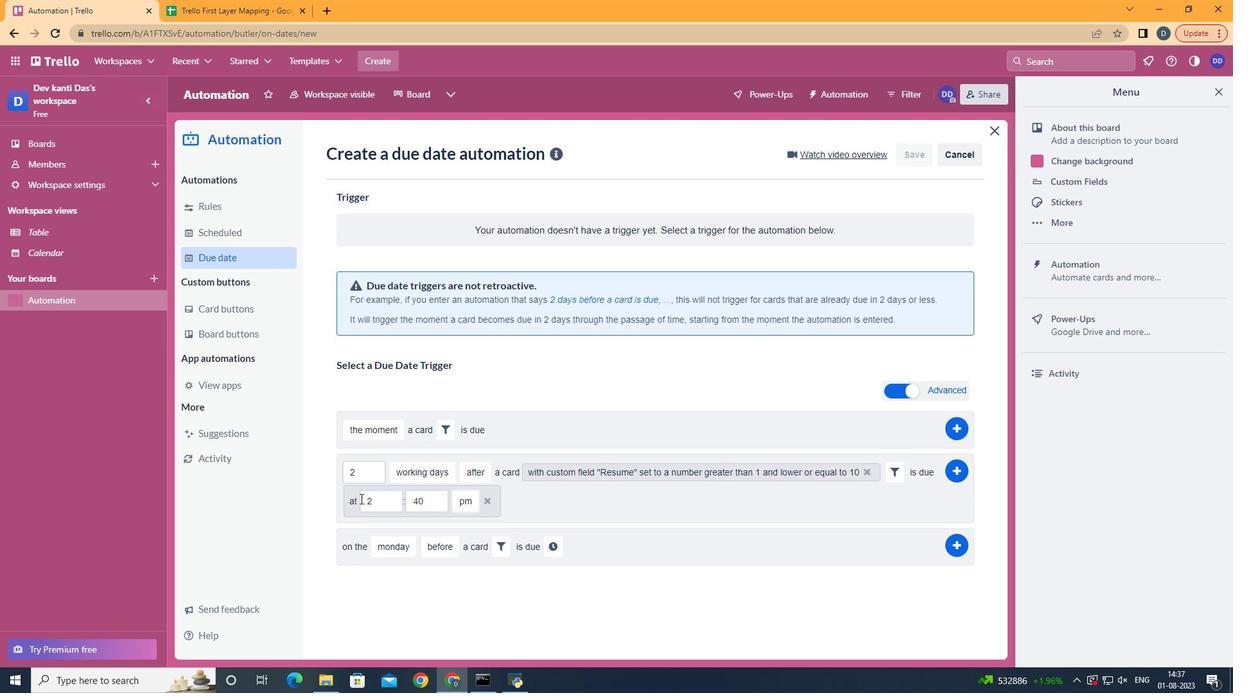 
Action: Mouse pressed left at (393, 499)
Screenshot: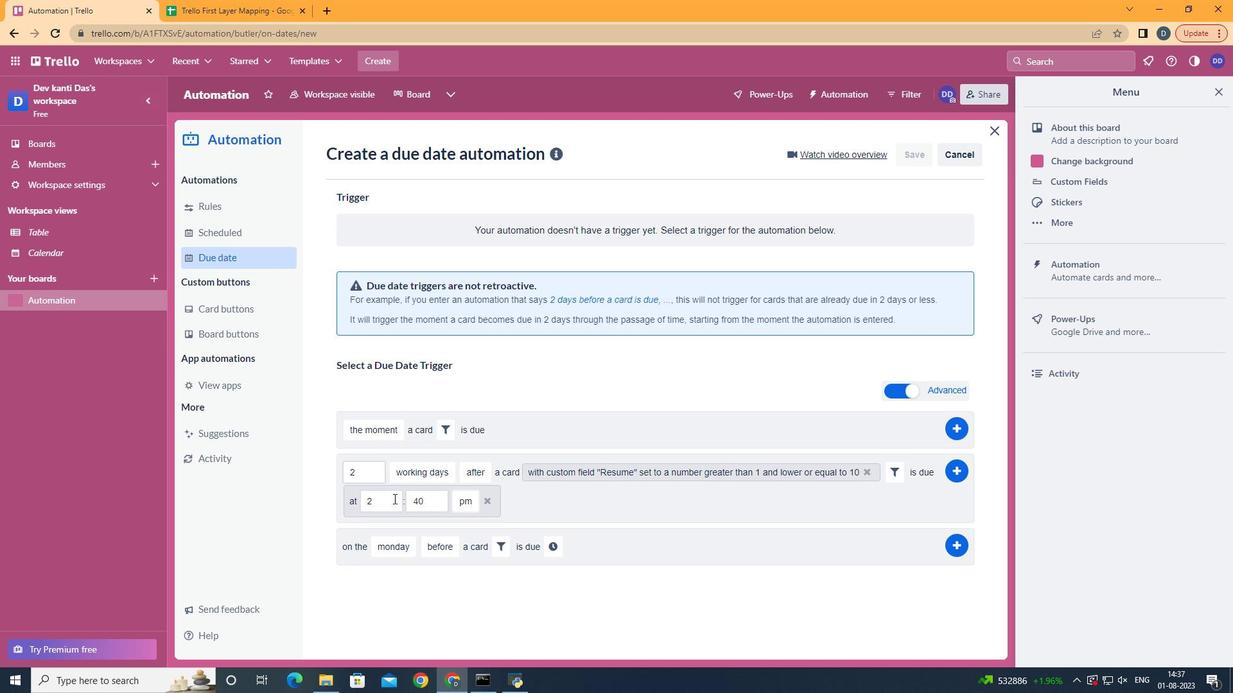 
Action: Key pressed <Key.backspace>11
Screenshot: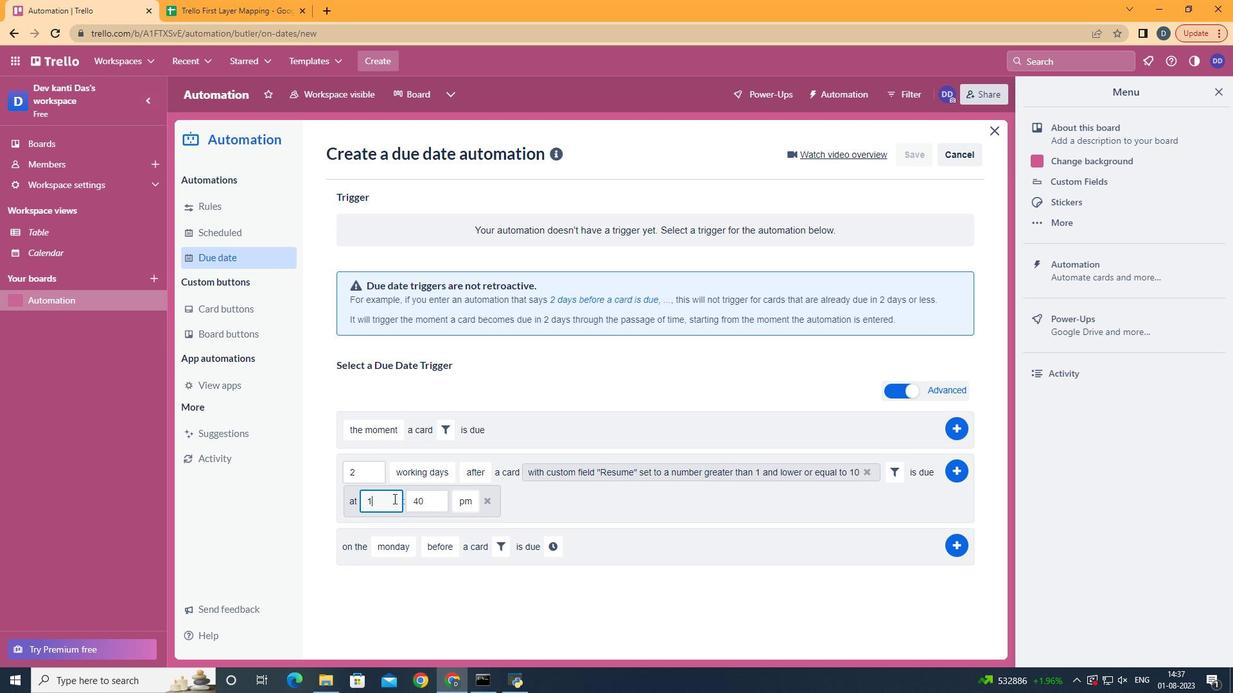 
Action: Mouse moved to (429, 497)
Screenshot: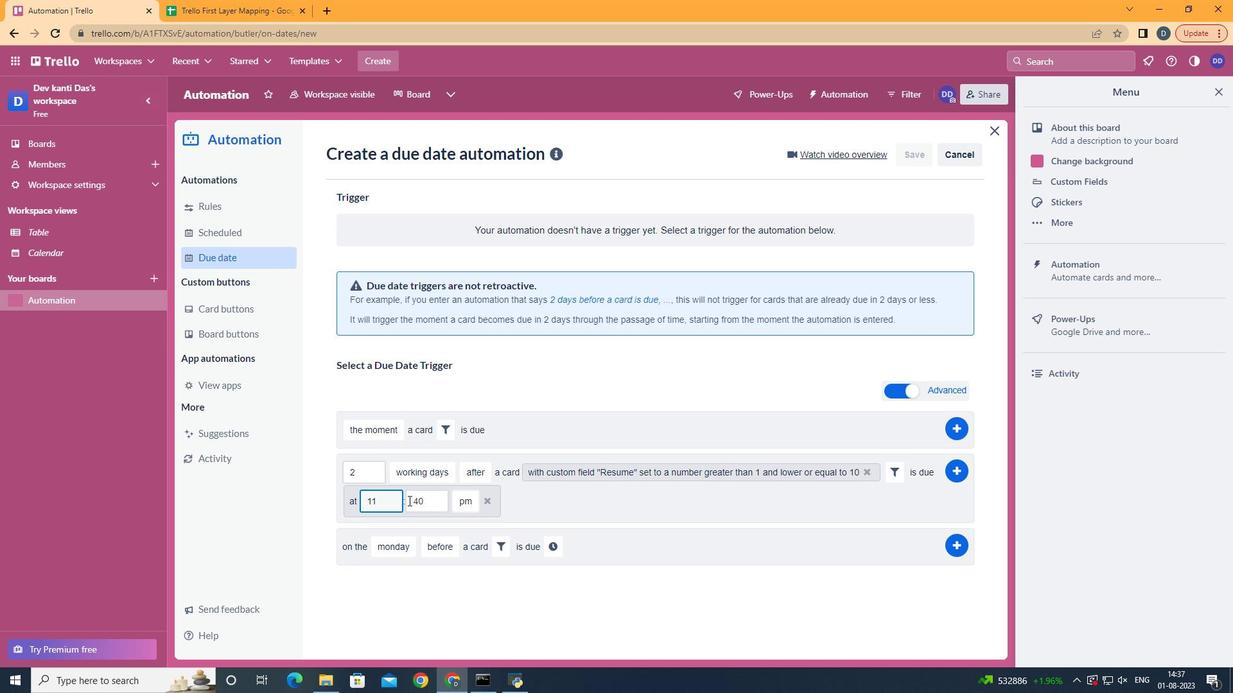 
Action: Mouse pressed left at (429, 497)
Screenshot: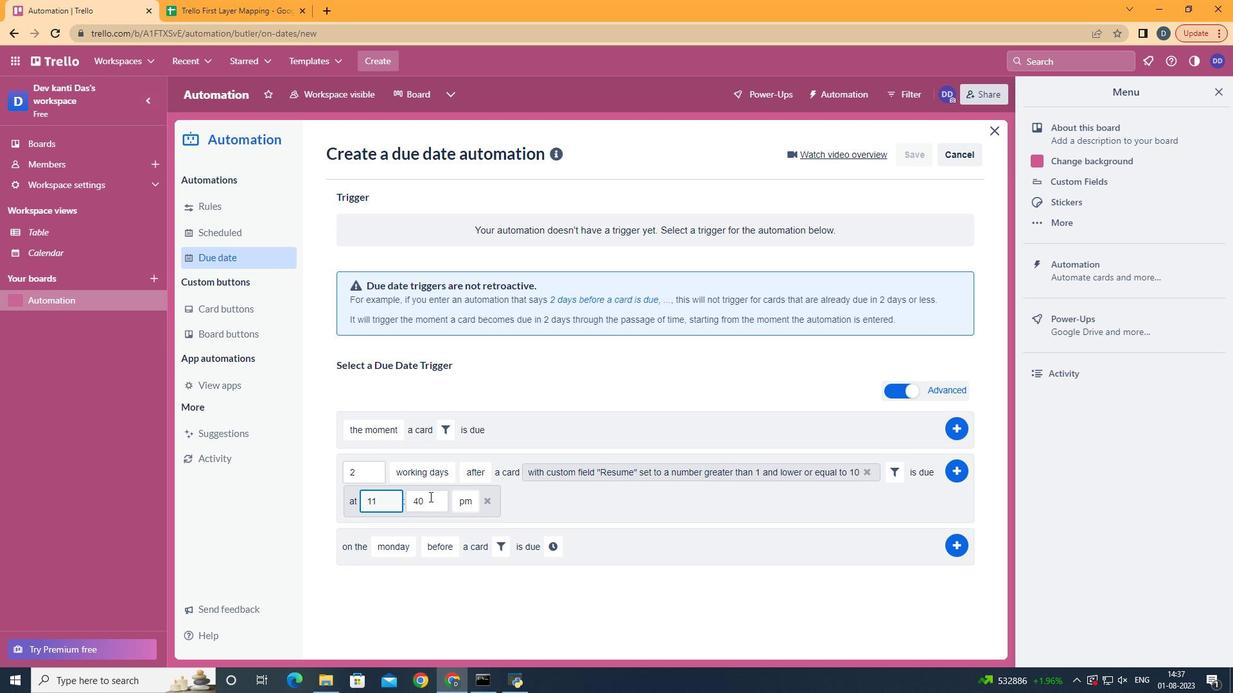 
Action: Key pressed <Key.backspace><Key.backspace>00
Screenshot: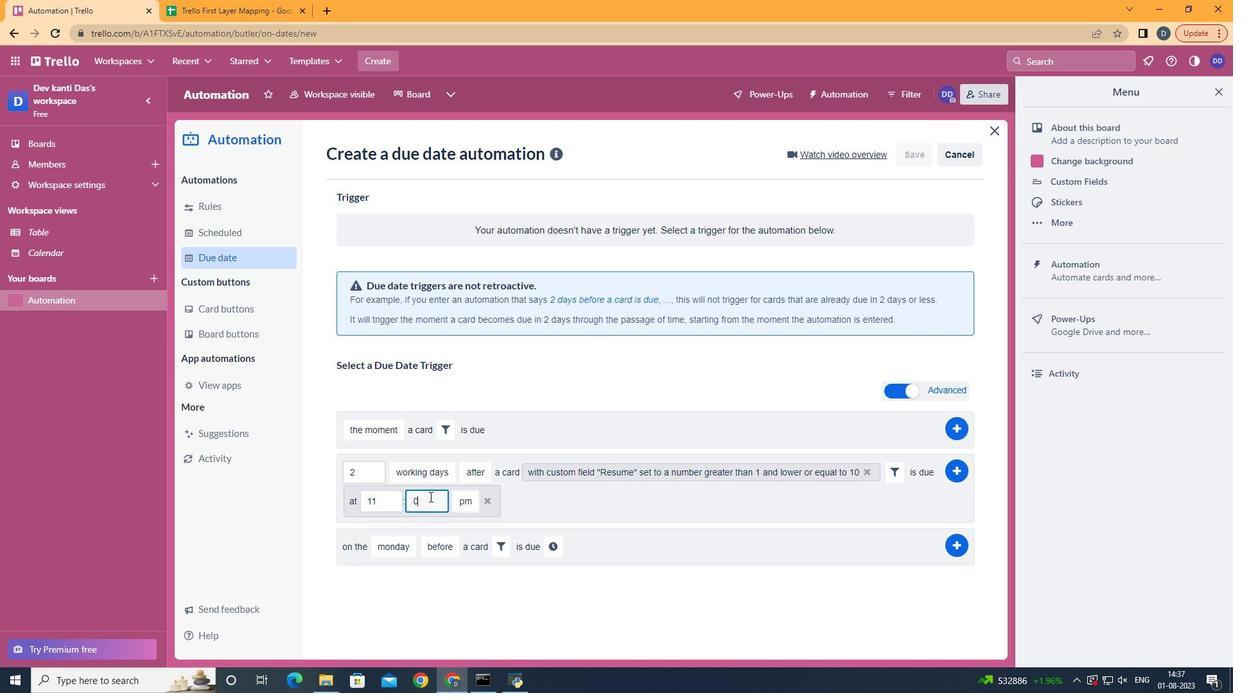 
Action: Mouse moved to (468, 527)
Screenshot: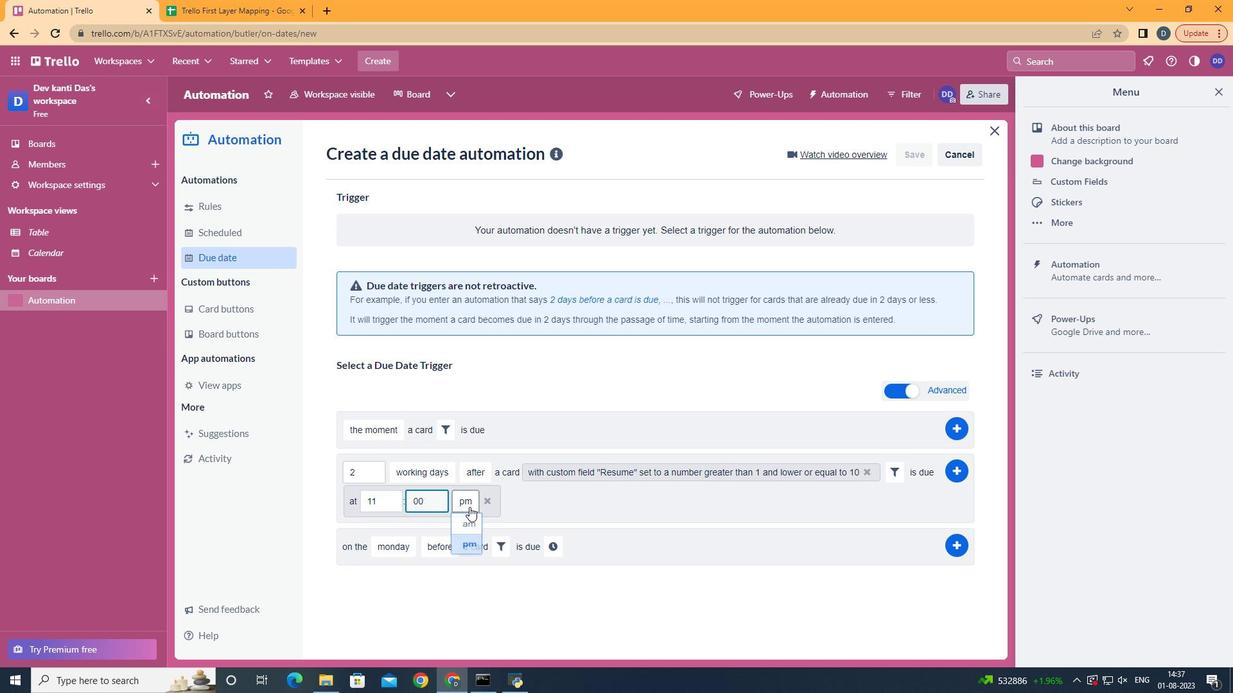 
Action: Mouse pressed left at (468, 527)
Screenshot: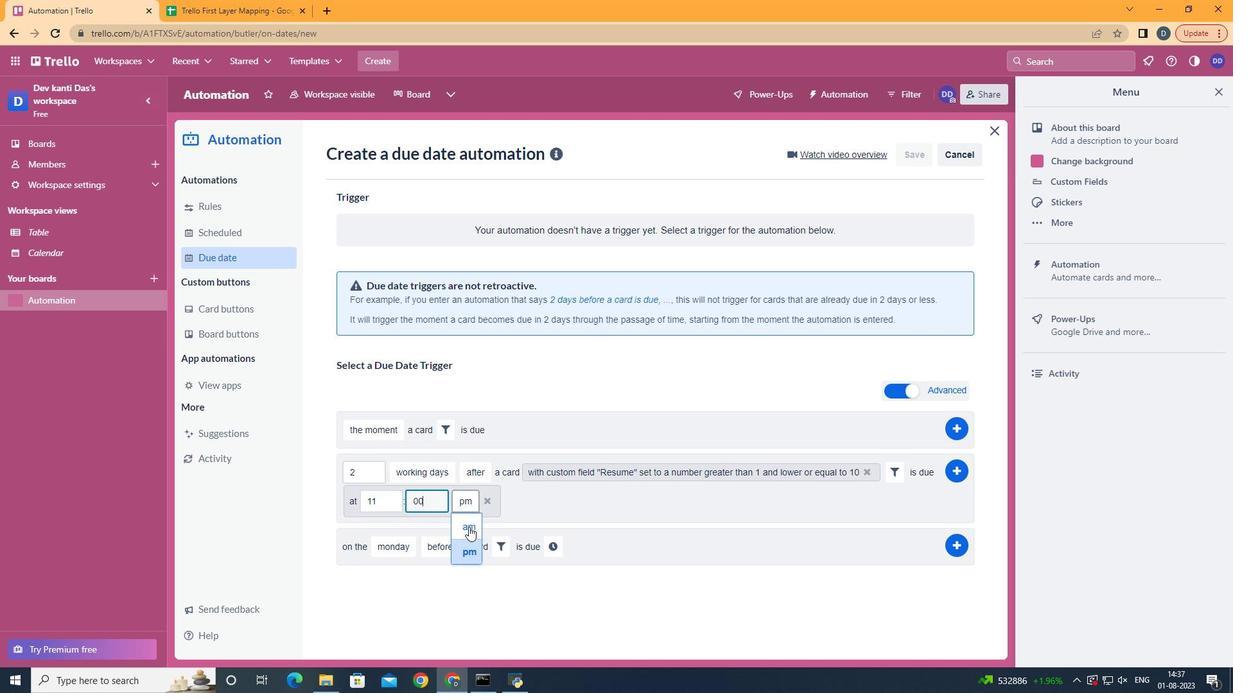 
Action: Mouse moved to (965, 470)
Screenshot: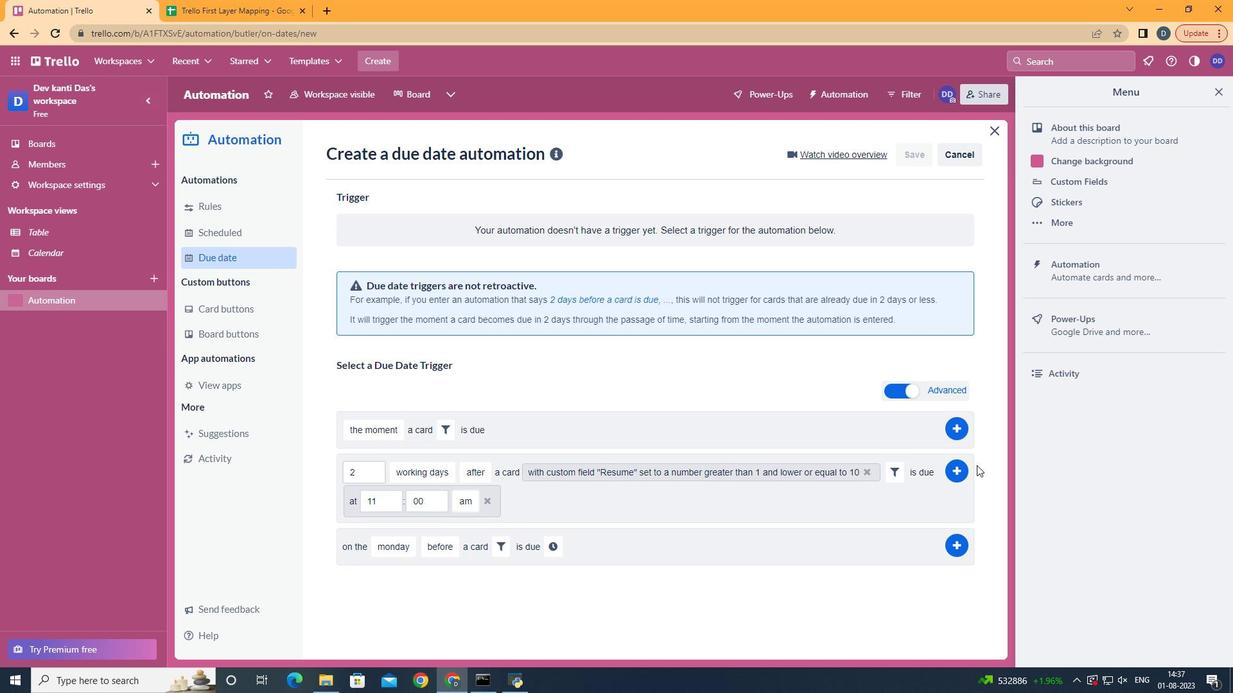 
Action: Mouse pressed left at (965, 470)
Screenshot: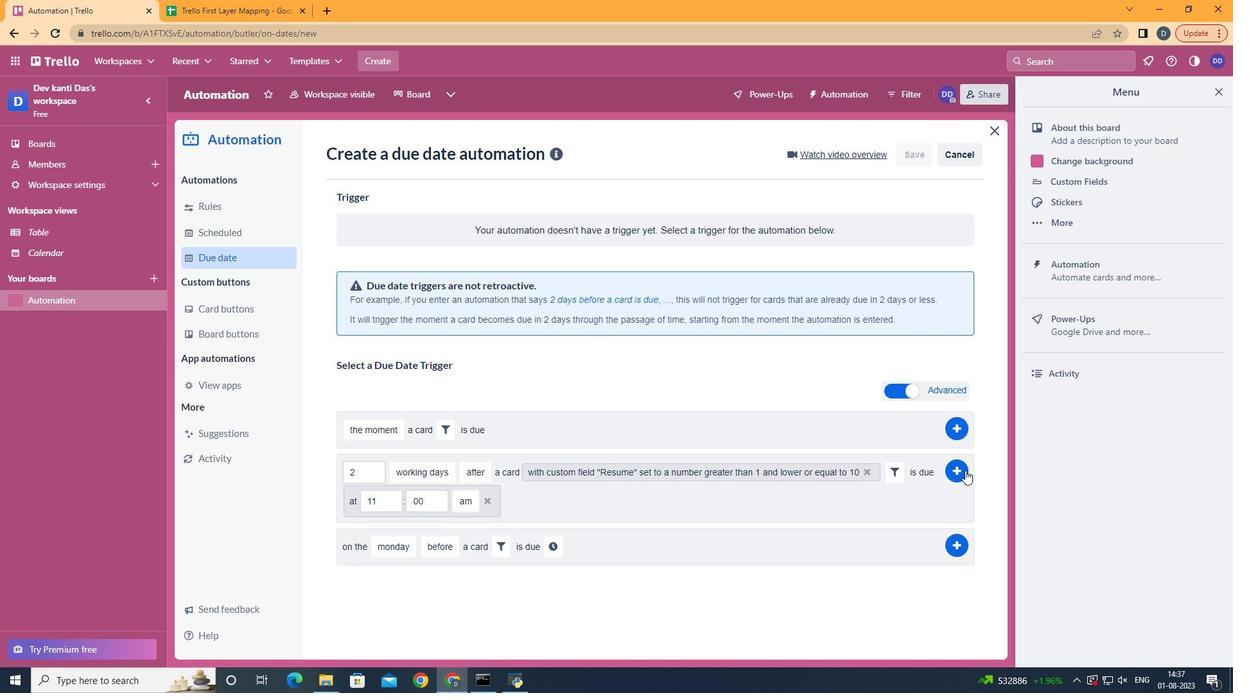 
Action: Mouse moved to (699, 222)
Screenshot: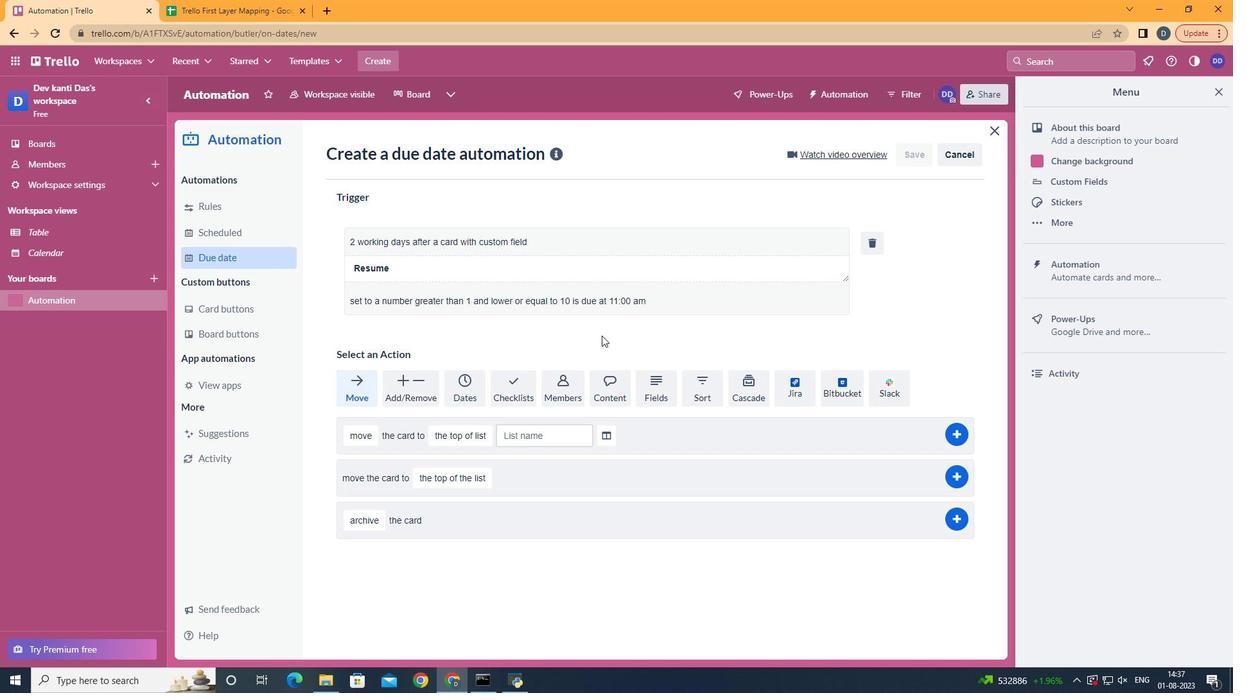 
